 Task: Look for space in Le Havre, France from 8th June, 2023 to 16th June, 2023 for 2 adults in price range Rs.10000 to Rs.15000. Place can be entire place with 1  bedroom having 1 bed and 1 bathroom. Property type can be house, flat, guest house, hotel. Amenities needed are: wifi. Booking option can be shelf check-in. Required host language is English.
Action: Mouse moved to (391, 170)
Screenshot: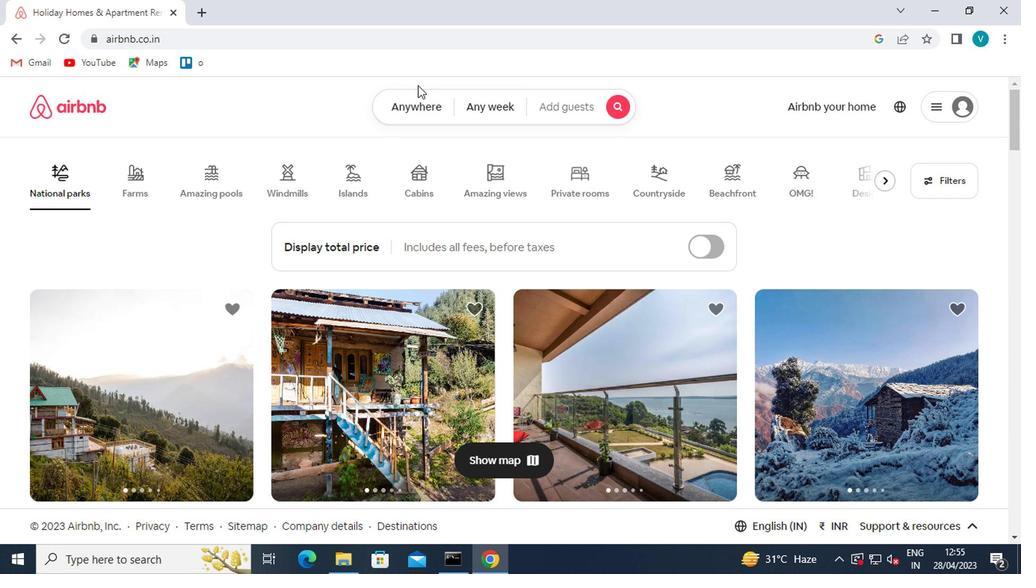 
Action: Mouse pressed left at (391, 170)
Screenshot: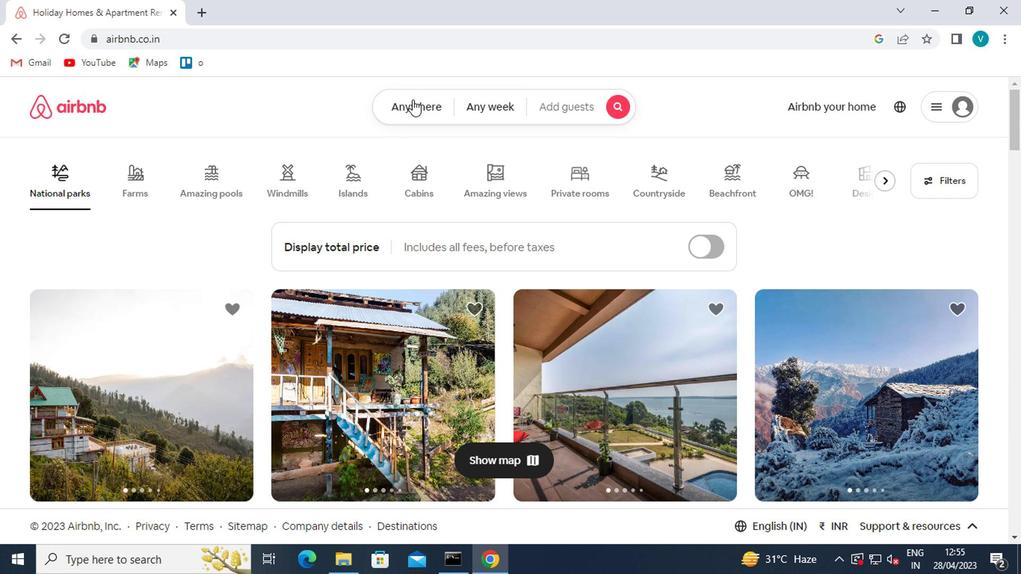 
Action: Mouse moved to (345, 216)
Screenshot: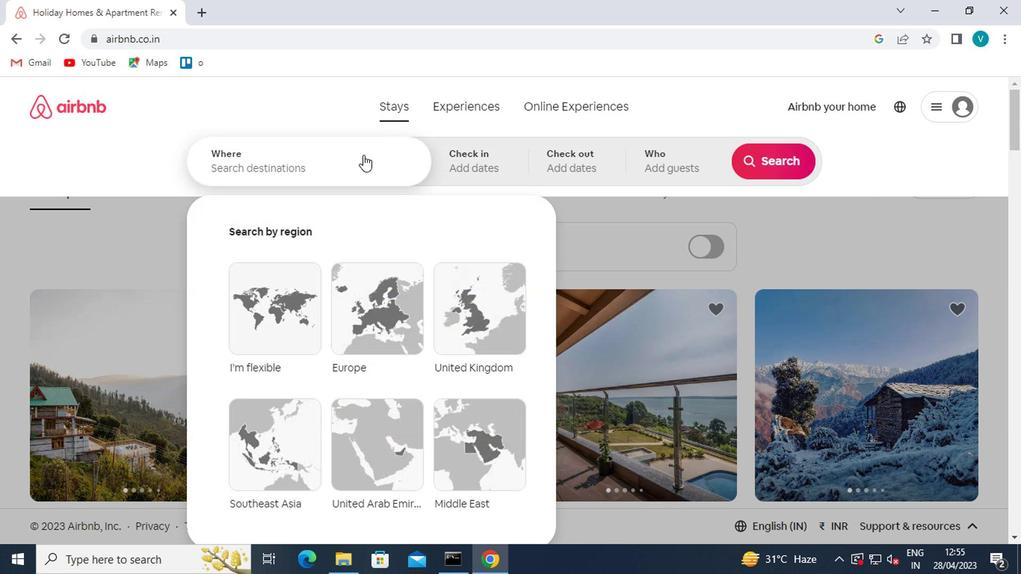 
Action: Mouse pressed left at (345, 216)
Screenshot: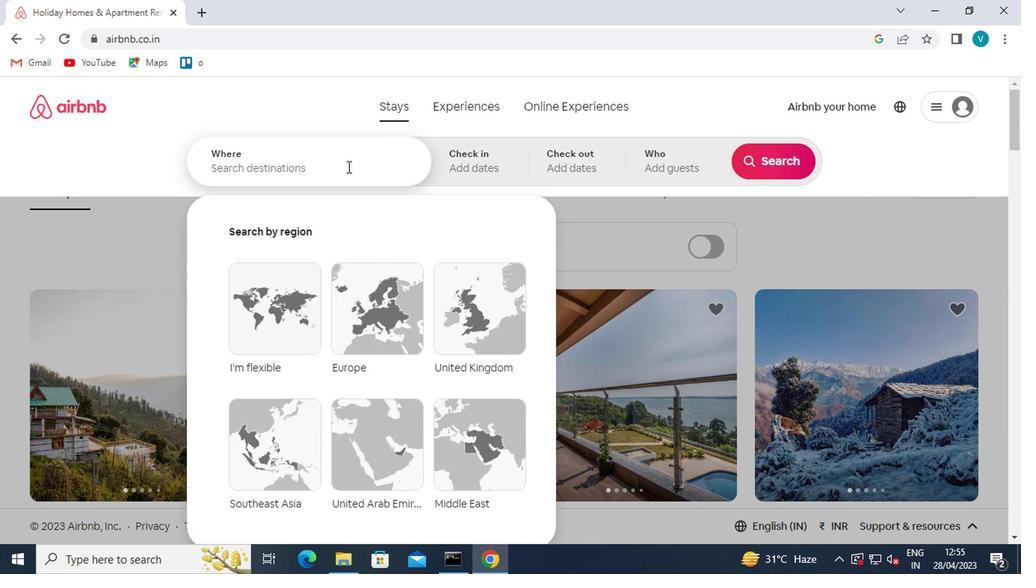 
Action: Key pressed l<Key.caps_lock>e<Key.space>harve<Key.enter>
Screenshot: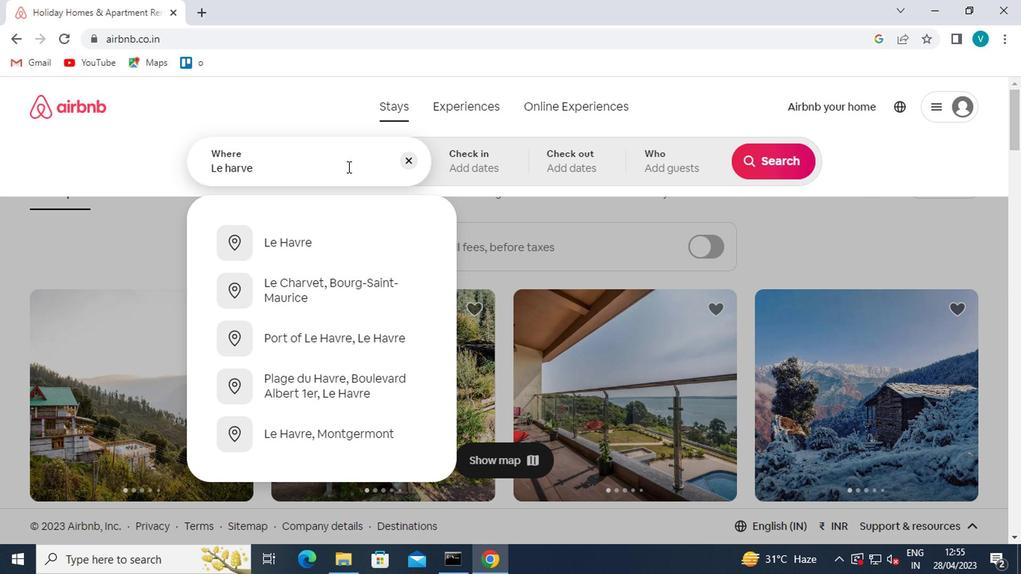 
Action: Mouse moved to (639, 294)
Screenshot: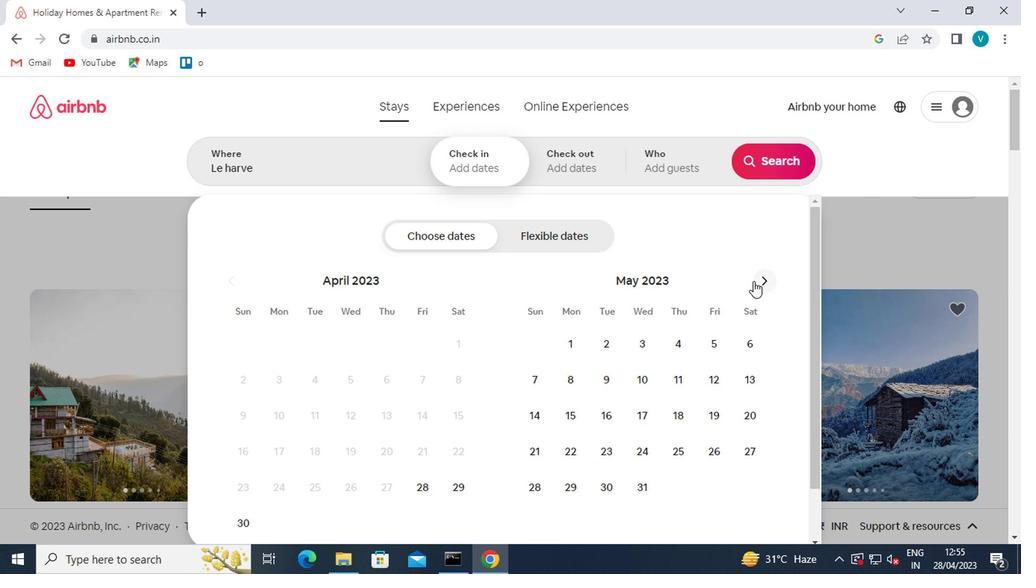 
Action: Mouse pressed left at (639, 294)
Screenshot: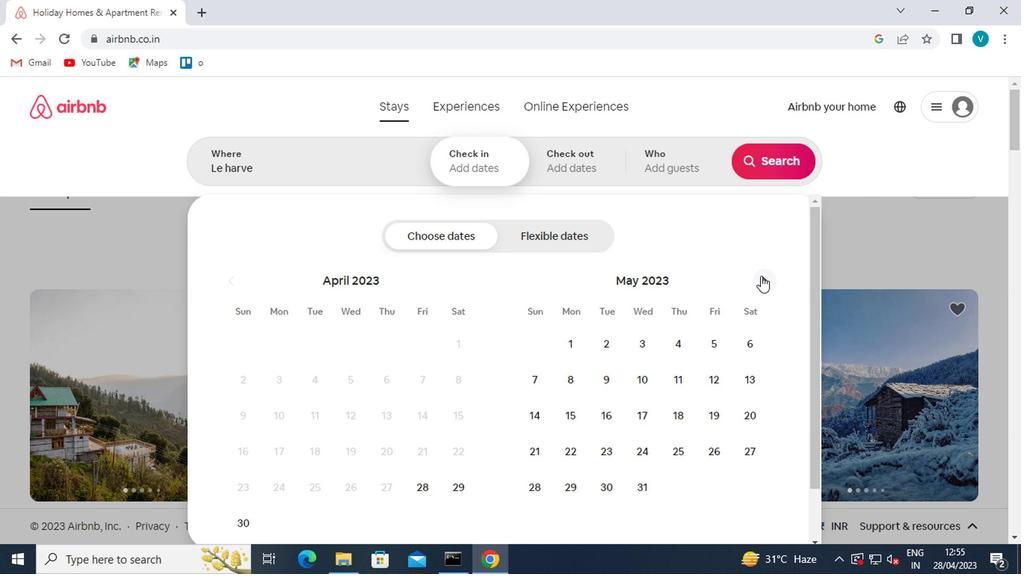 
Action: Mouse moved to (576, 370)
Screenshot: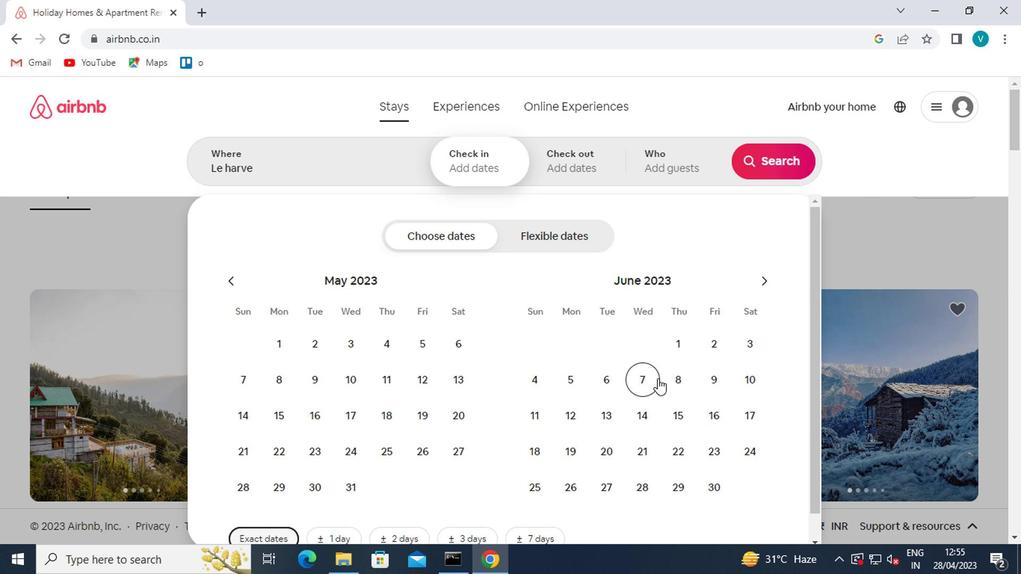 
Action: Mouse pressed left at (576, 370)
Screenshot: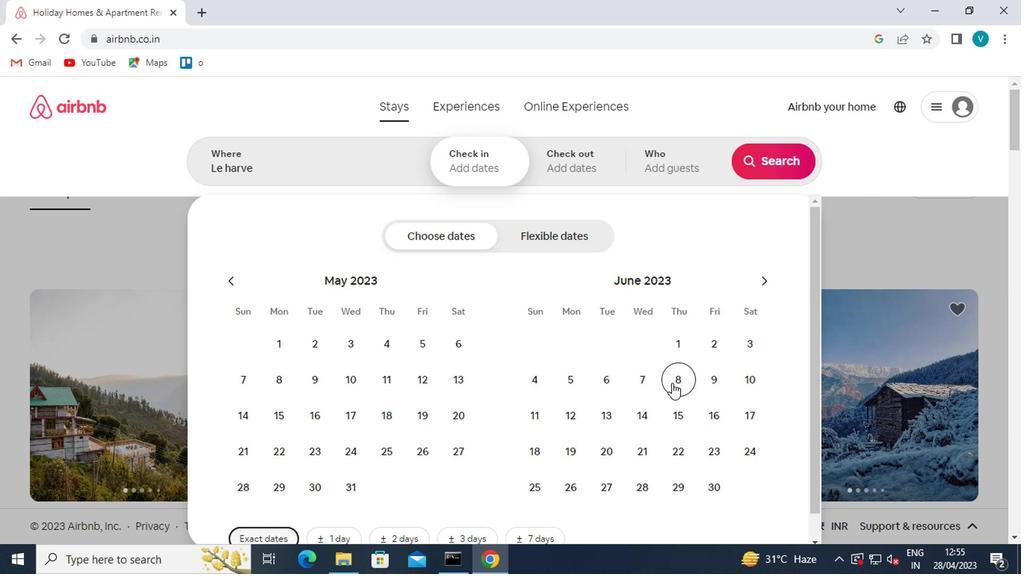 
Action: Mouse moved to (600, 394)
Screenshot: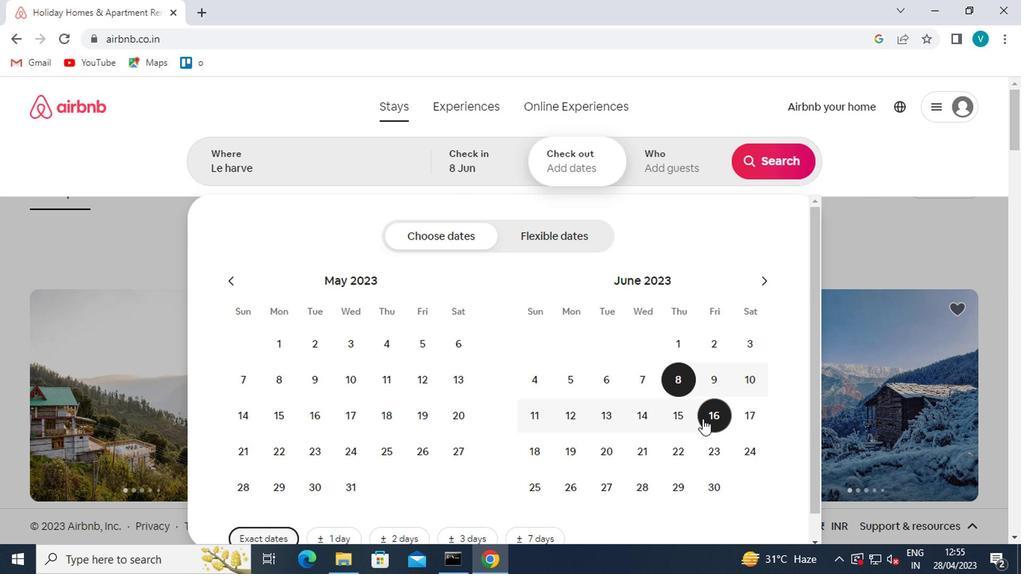 
Action: Mouse pressed left at (600, 394)
Screenshot: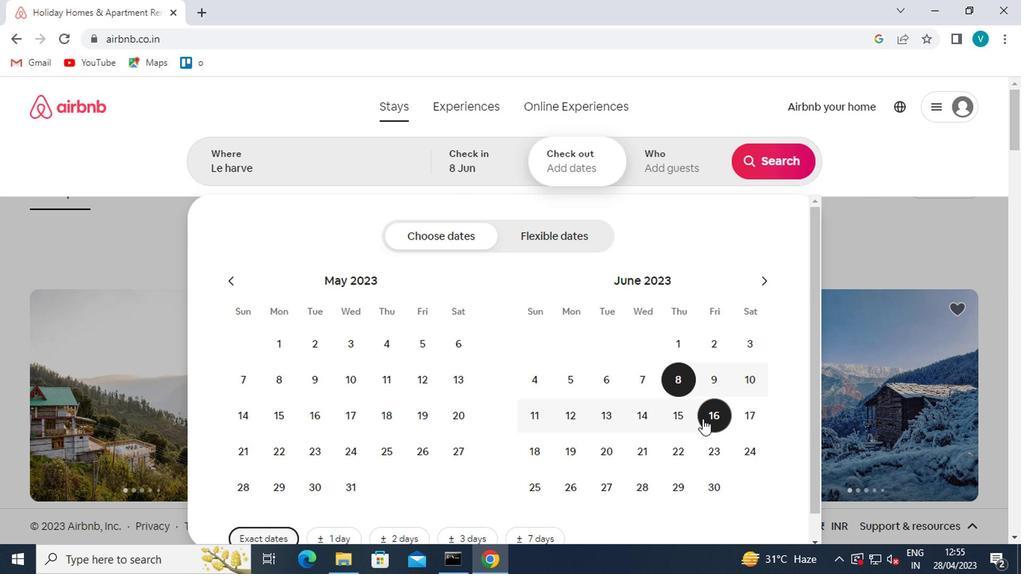 
Action: Mouse moved to (581, 209)
Screenshot: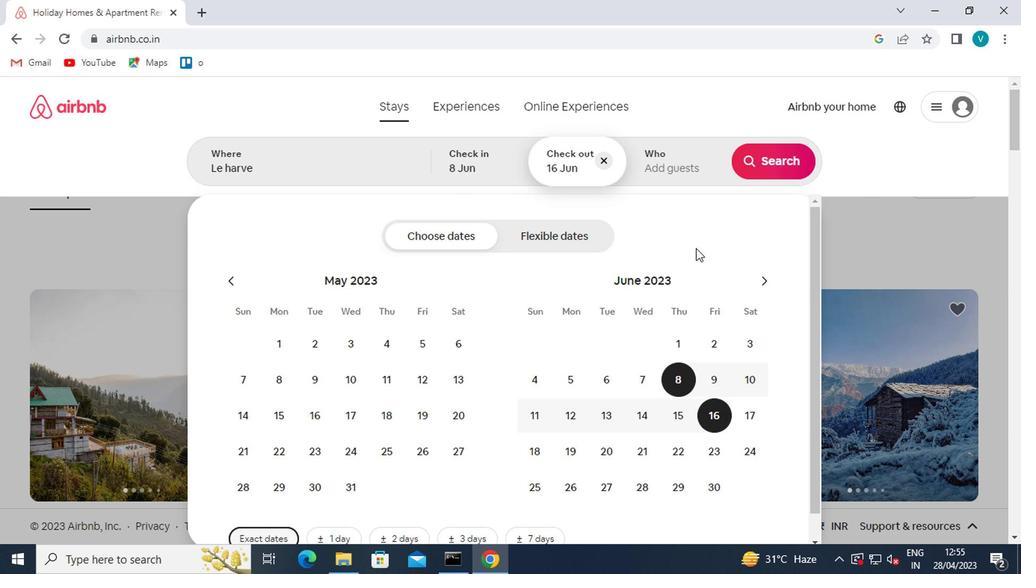 
Action: Mouse pressed left at (581, 209)
Screenshot: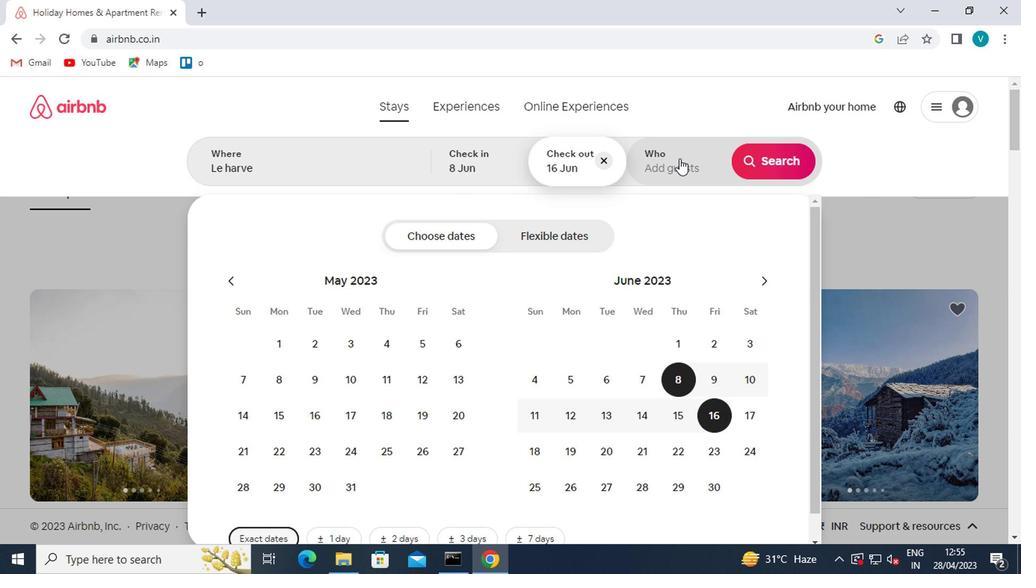 
Action: Mouse moved to (655, 268)
Screenshot: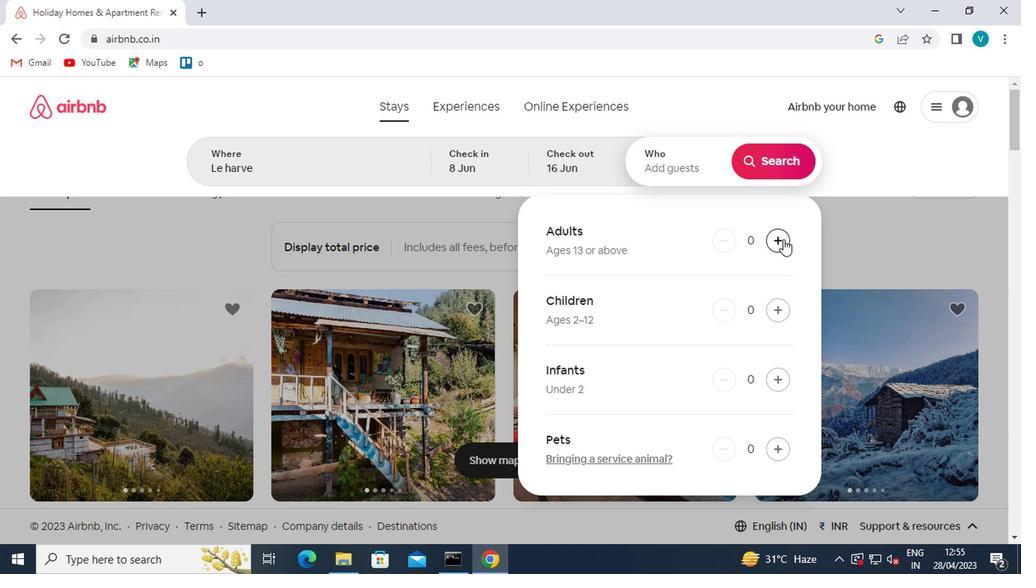 
Action: Mouse pressed left at (655, 268)
Screenshot: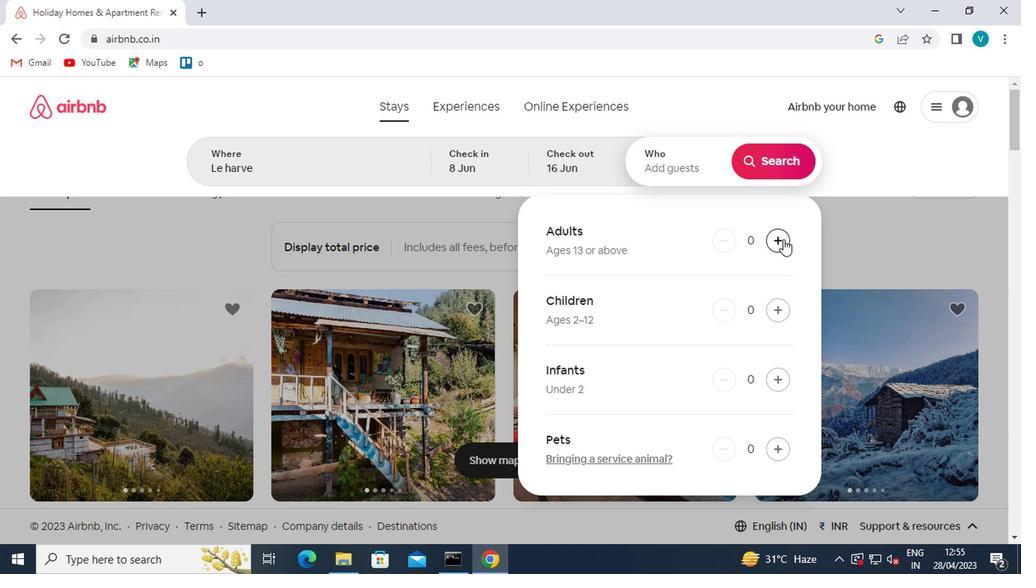 
Action: Mouse pressed left at (655, 268)
Screenshot: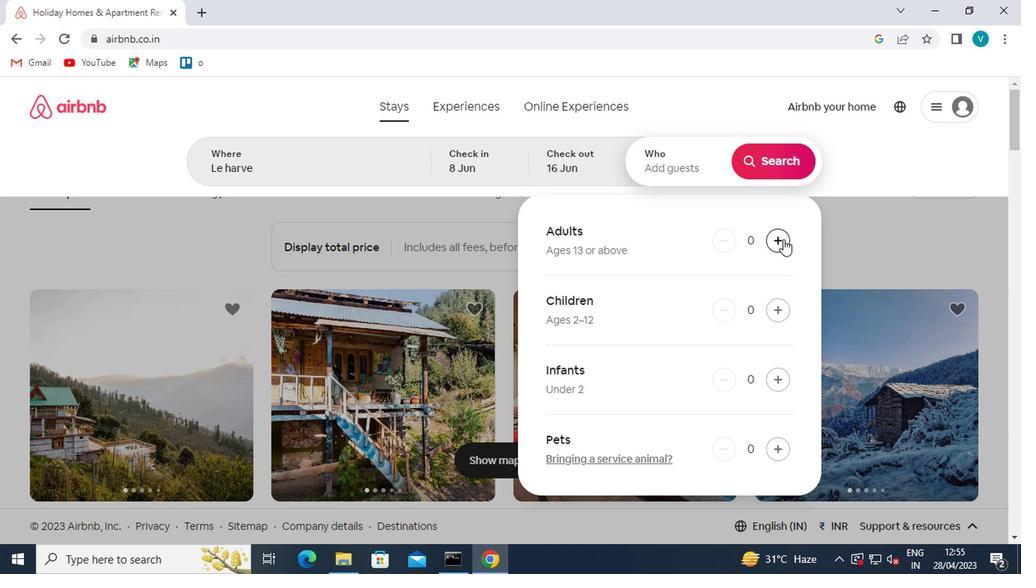 
Action: Mouse moved to (650, 204)
Screenshot: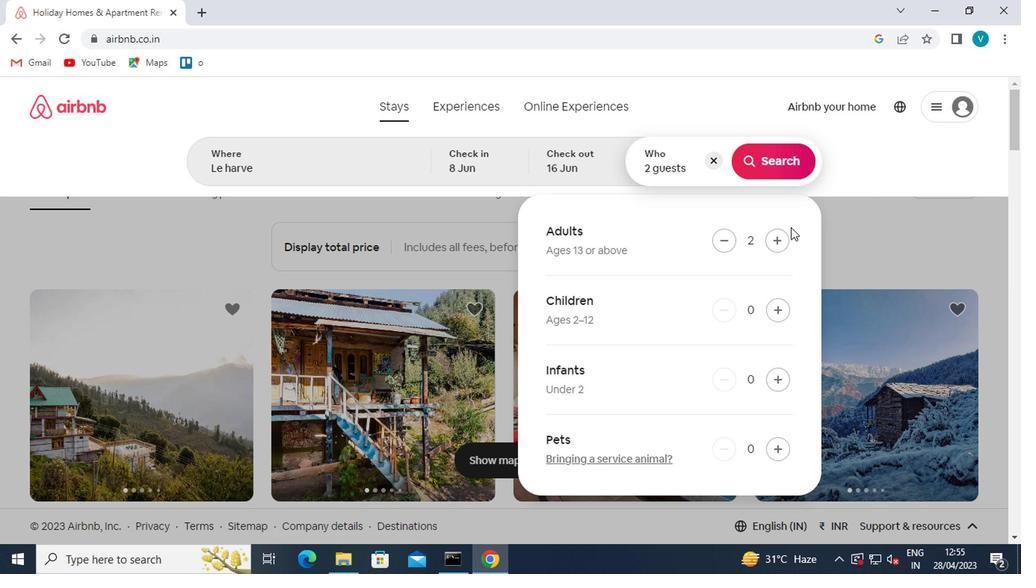 
Action: Mouse pressed left at (650, 204)
Screenshot: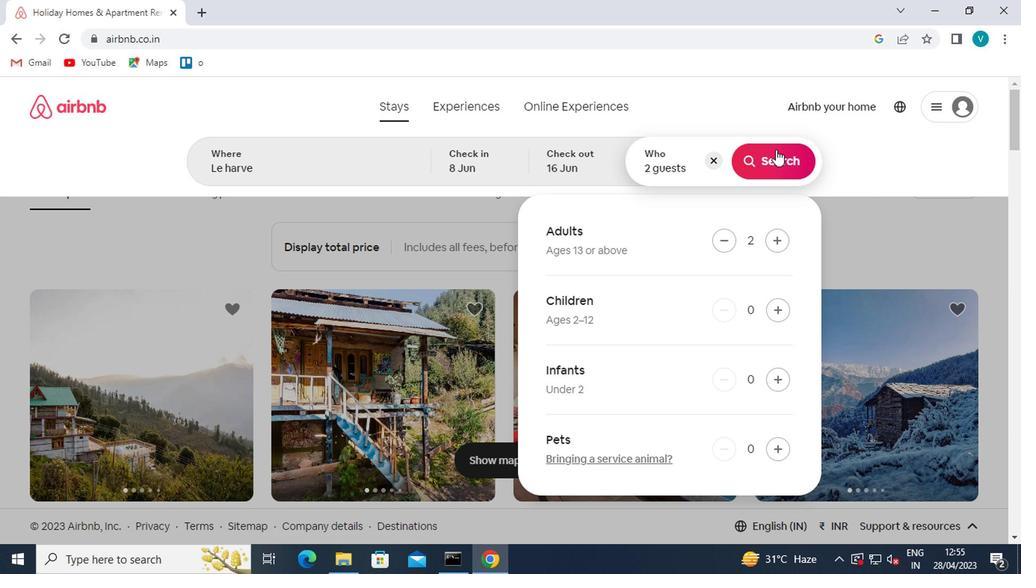 
Action: Mouse moved to (770, 213)
Screenshot: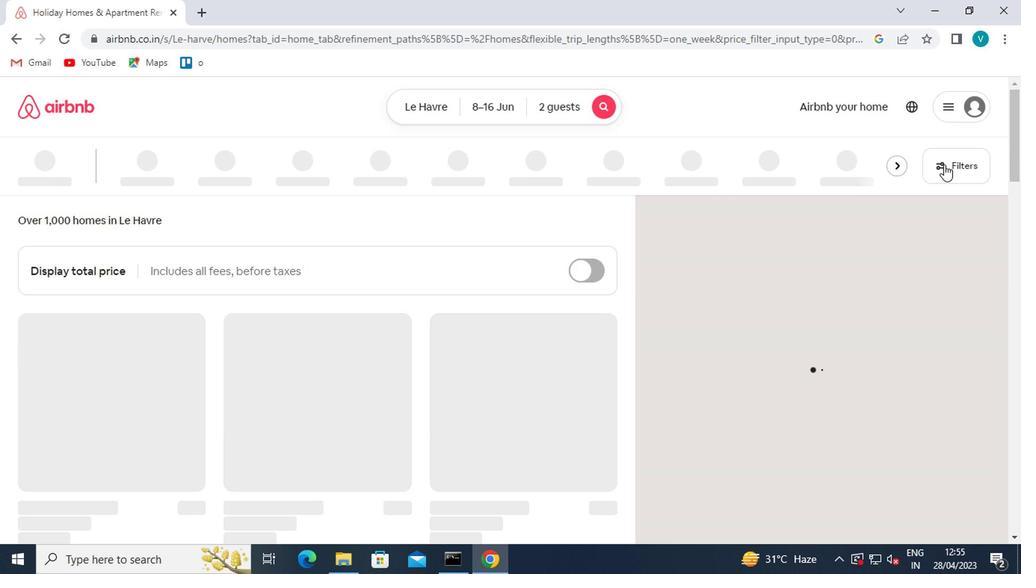 
Action: Mouse pressed left at (770, 213)
Screenshot: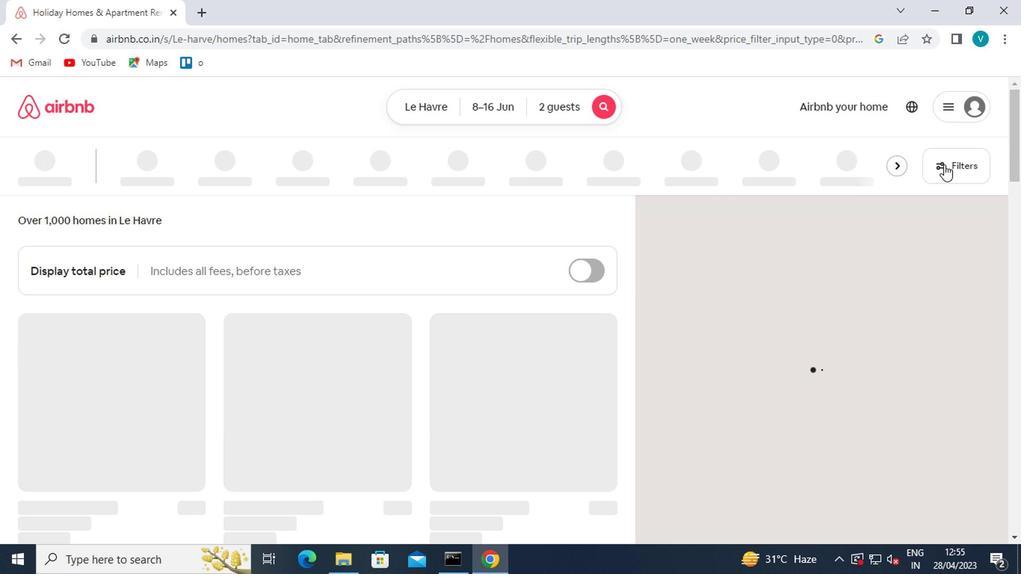 
Action: Mouse moved to (390, 352)
Screenshot: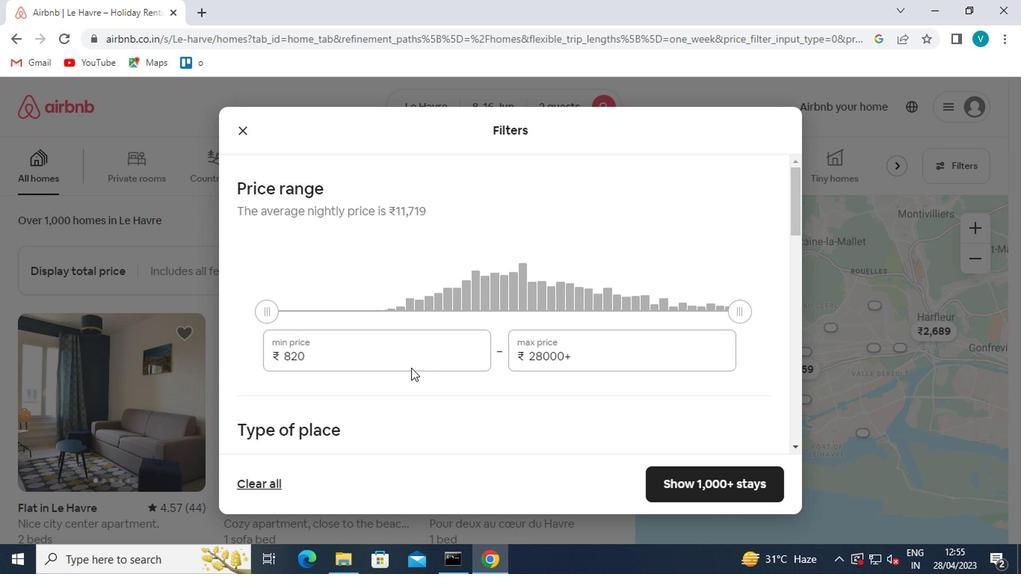 
Action: Mouse pressed left at (390, 352)
Screenshot: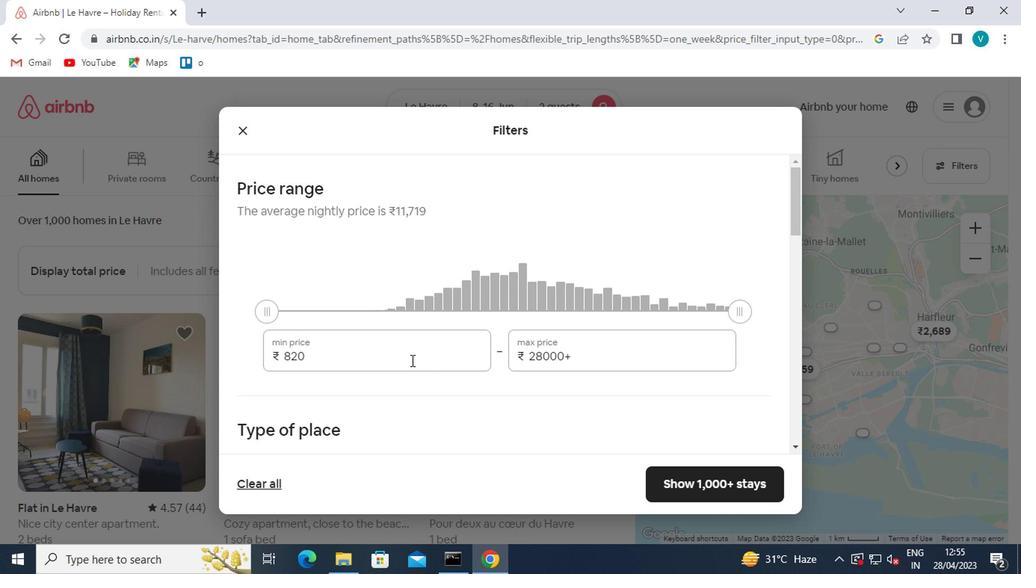 
Action: Key pressed <Key.backspace><Key.backspace><Key.backspace><Key.backspace>10000<Key.tab>15000
Screenshot: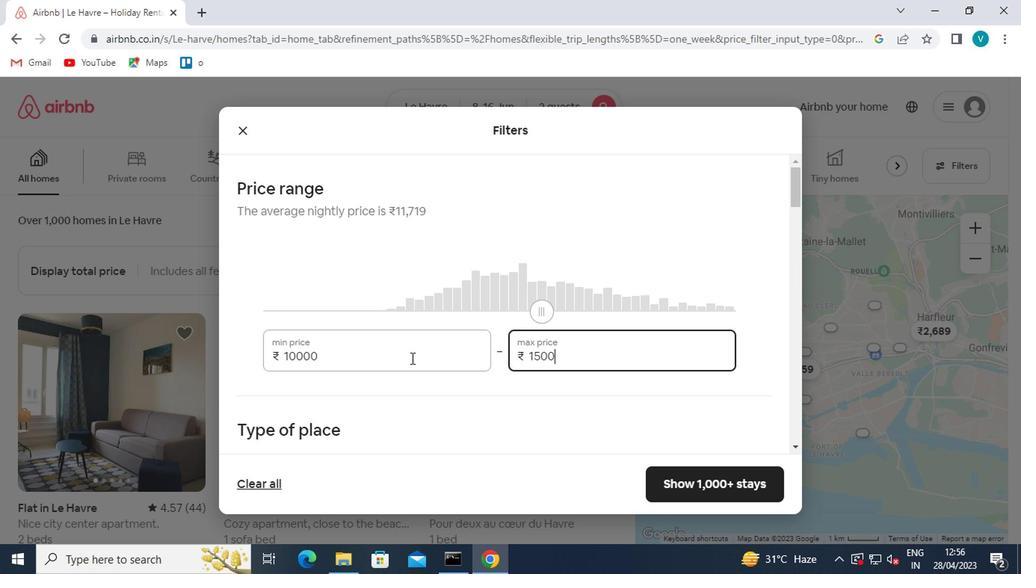 
Action: Mouse scrolled (390, 352) with delta (0, 0)
Screenshot: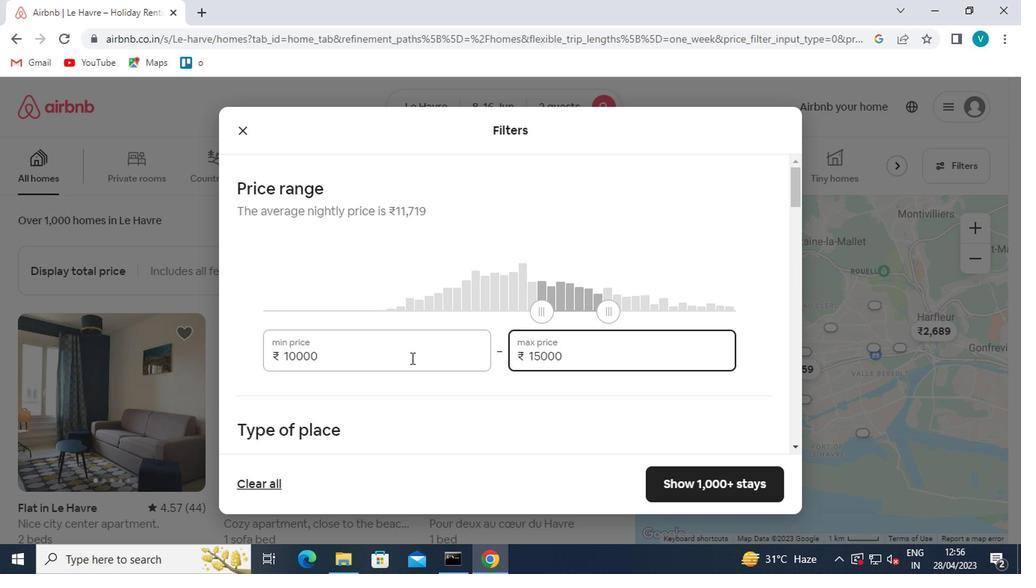 
Action: Mouse scrolled (390, 352) with delta (0, 0)
Screenshot: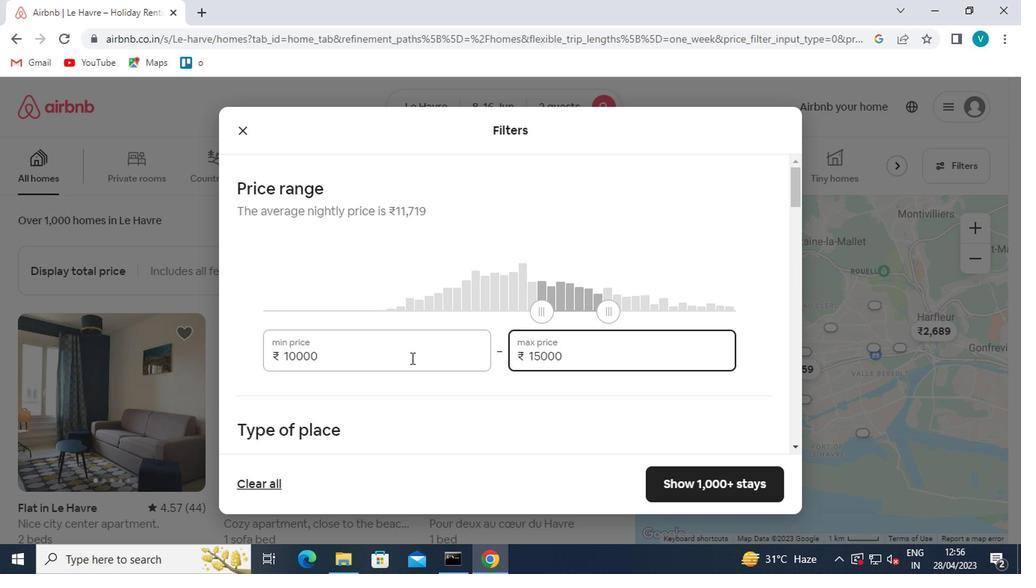 
Action: Mouse moved to (294, 331)
Screenshot: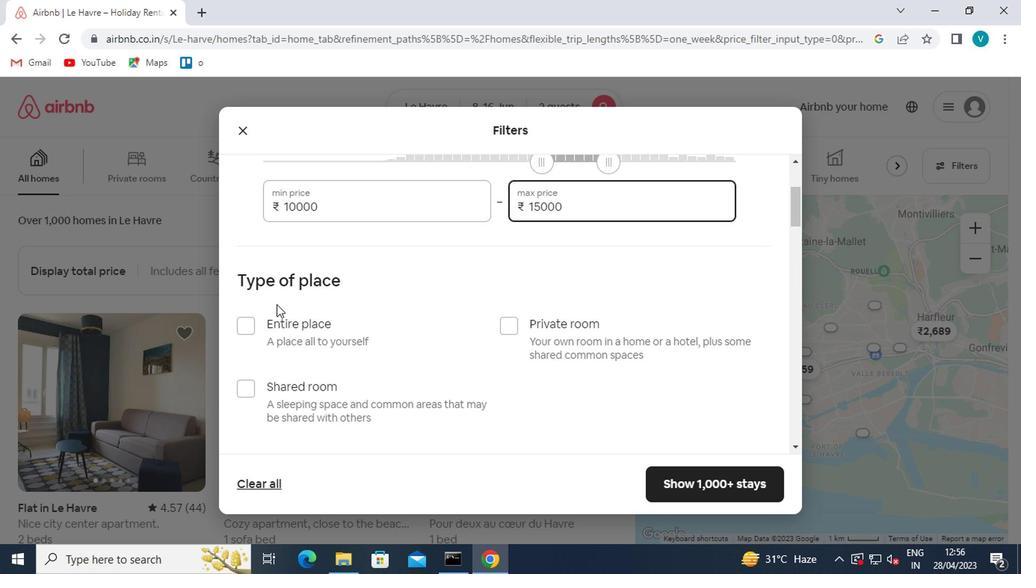 
Action: Mouse pressed left at (294, 331)
Screenshot: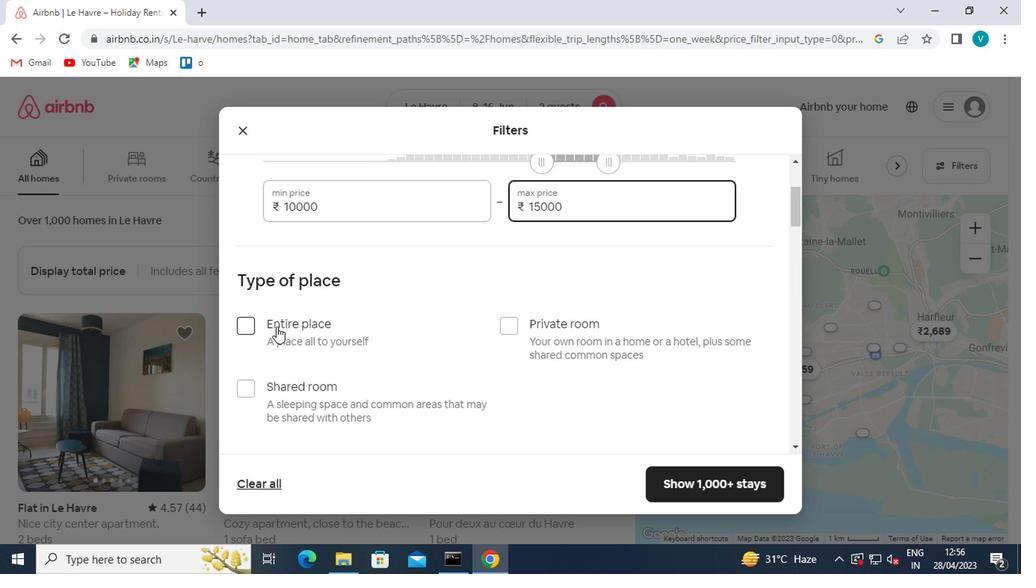
Action: Mouse moved to (323, 335)
Screenshot: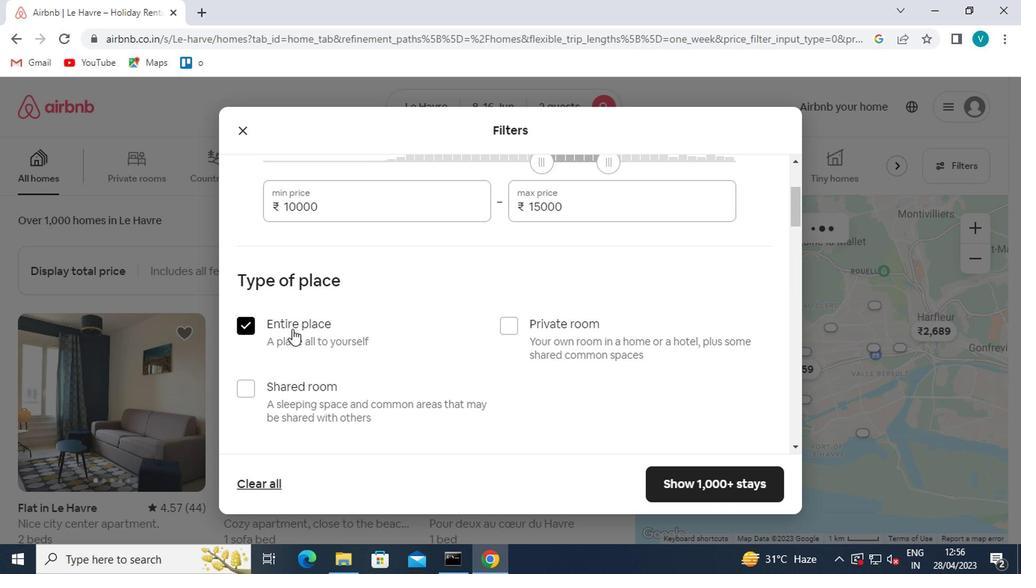 
Action: Mouse scrolled (323, 335) with delta (0, 0)
Screenshot: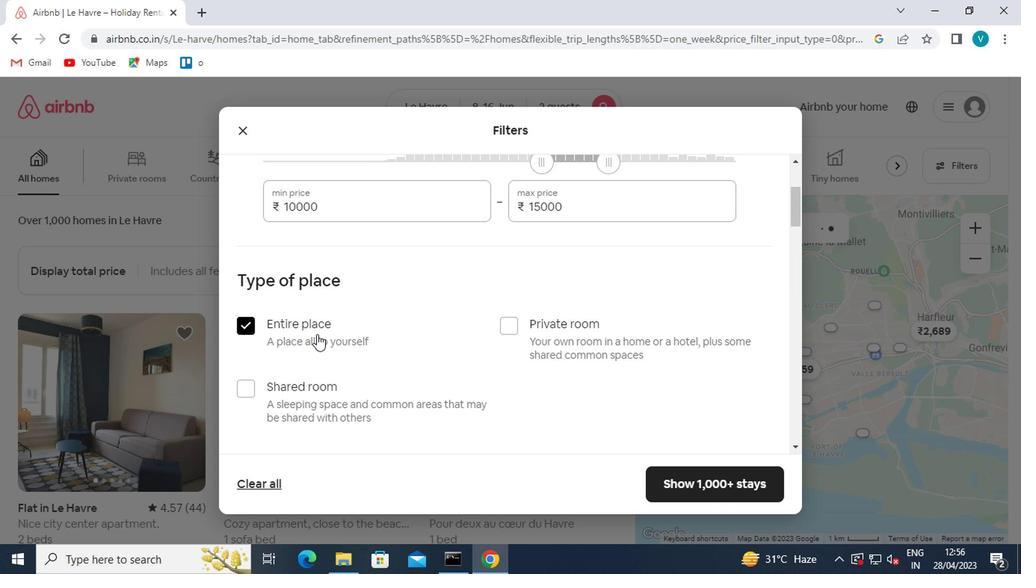 
Action: Mouse scrolled (323, 335) with delta (0, 0)
Screenshot: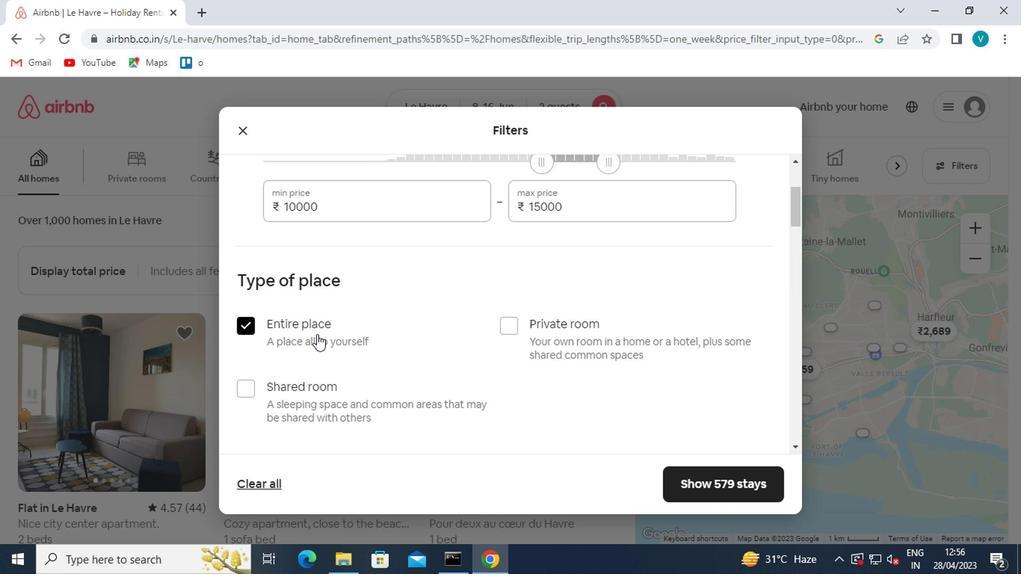 
Action: Mouse scrolled (323, 335) with delta (0, 0)
Screenshot: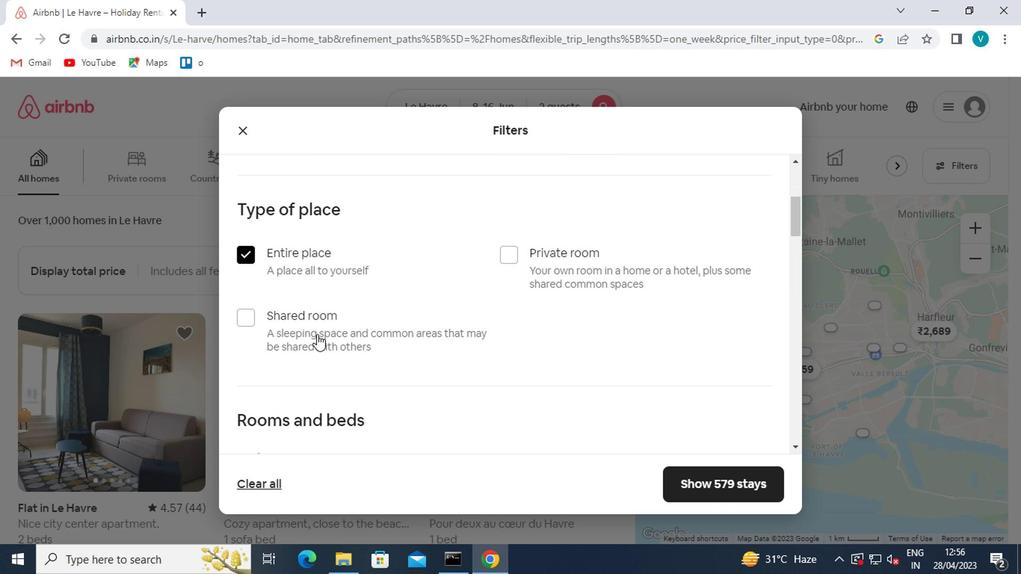 
Action: Mouse moved to (323, 335)
Screenshot: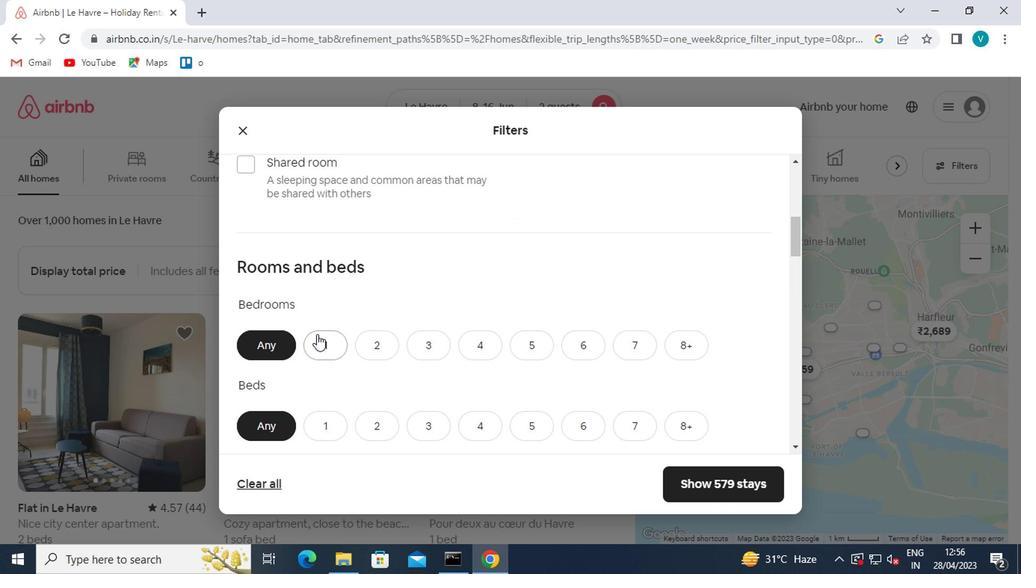 
Action: Mouse pressed left at (323, 335)
Screenshot: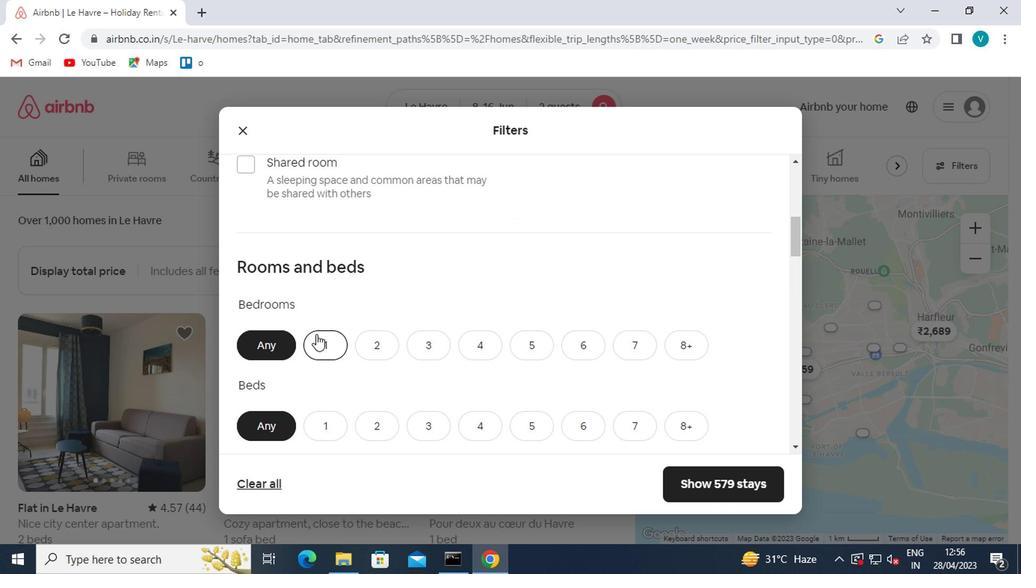 
Action: Mouse scrolled (323, 335) with delta (0, 0)
Screenshot: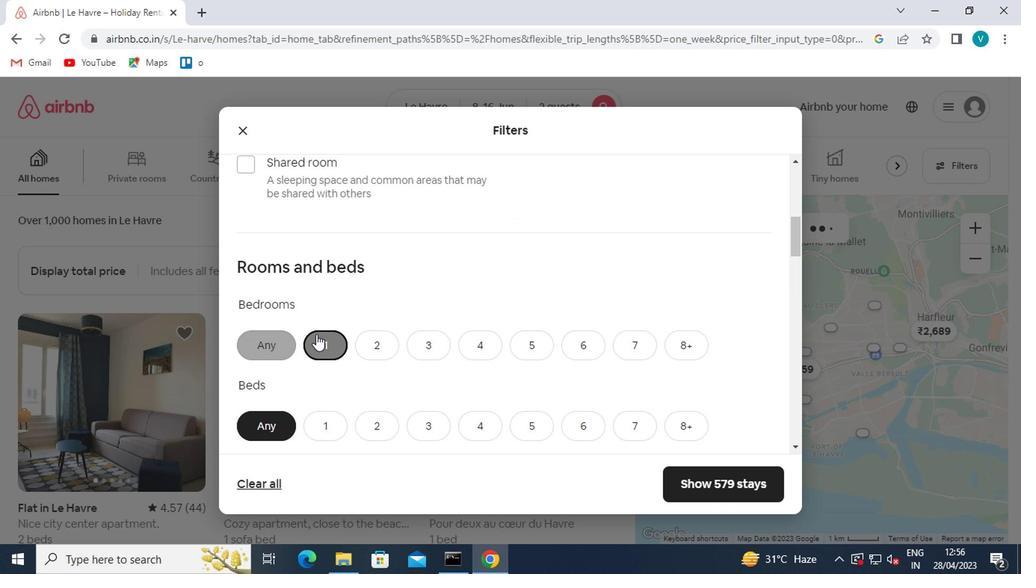 
Action: Mouse moved to (327, 342)
Screenshot: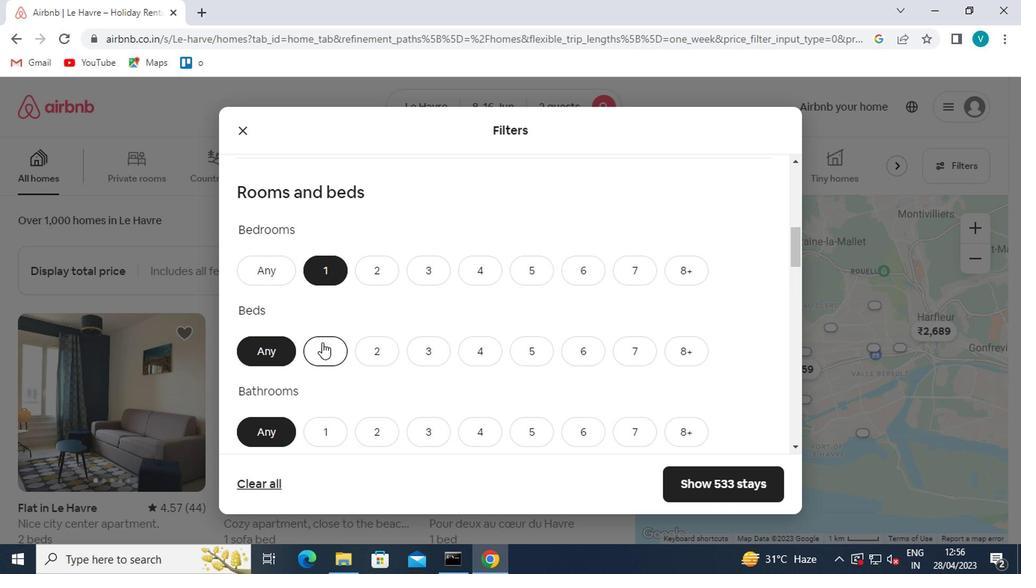 
Action: Mouse pressed left at (327, 342)
Screenshot: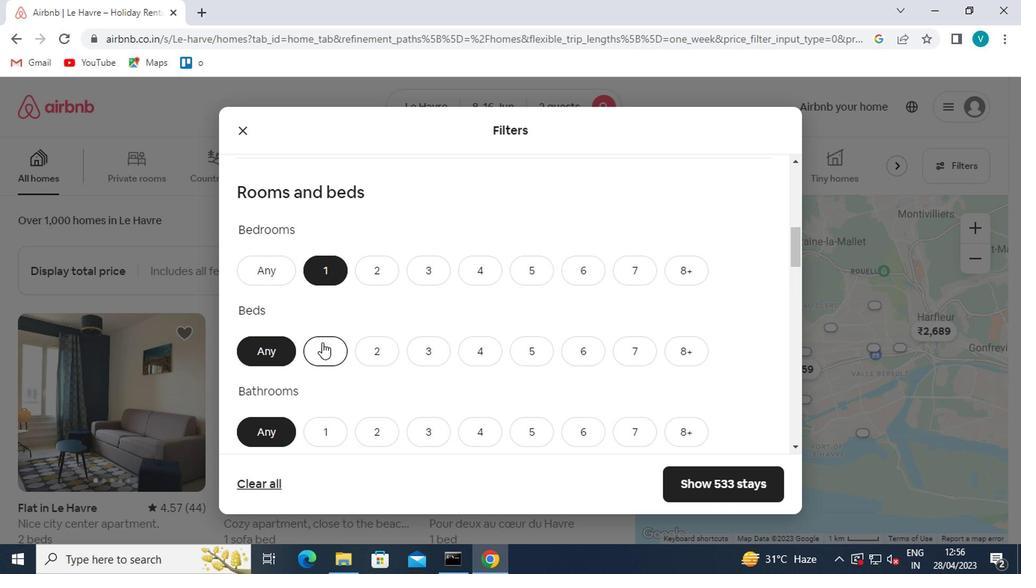 
Action: Mouse scrolled (327, 341) with delta (0, 0)
Screenshot: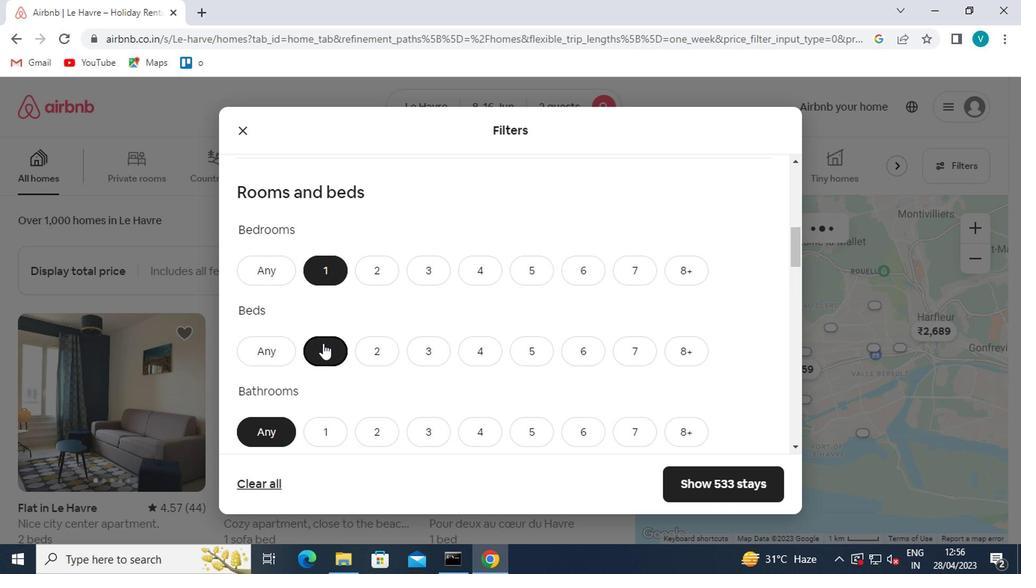 
Action: Mouse moved to (328, 344)
Screenshot: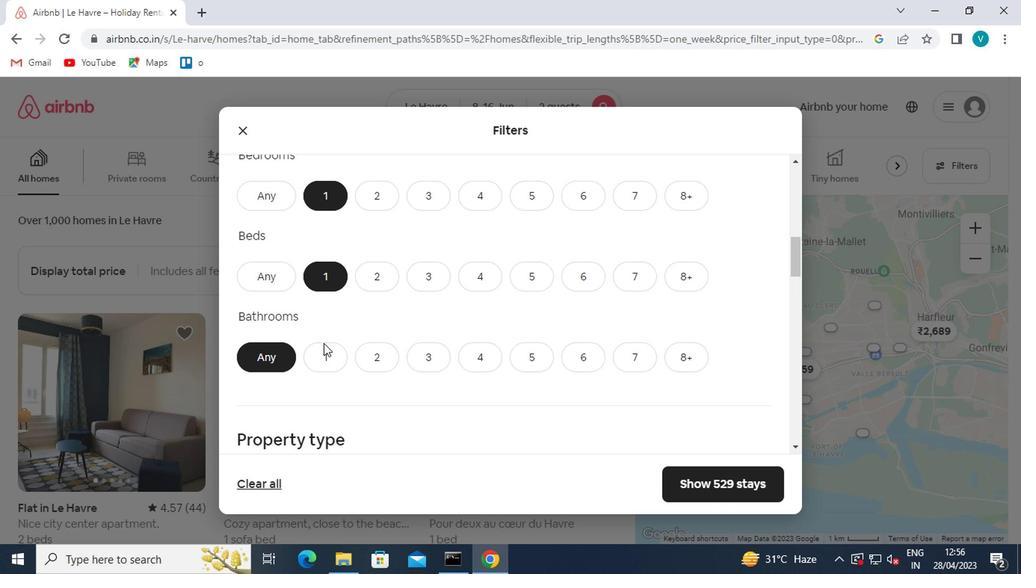 
Action: Mouse pressed left at (328, 344)
Screenshot: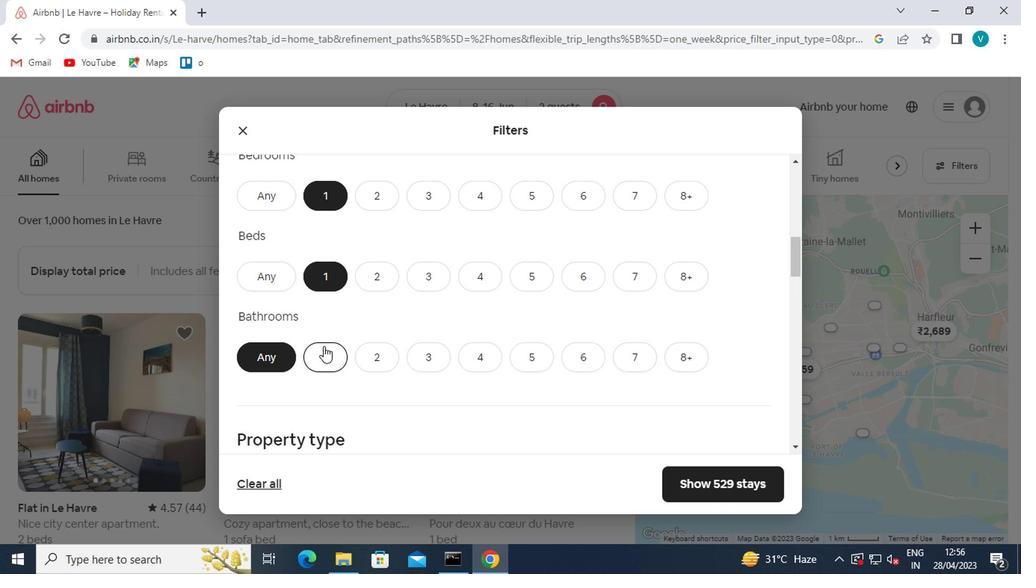 
Action: Mouse scrolled (328, 343) with delta (0, 0)
Screenshot: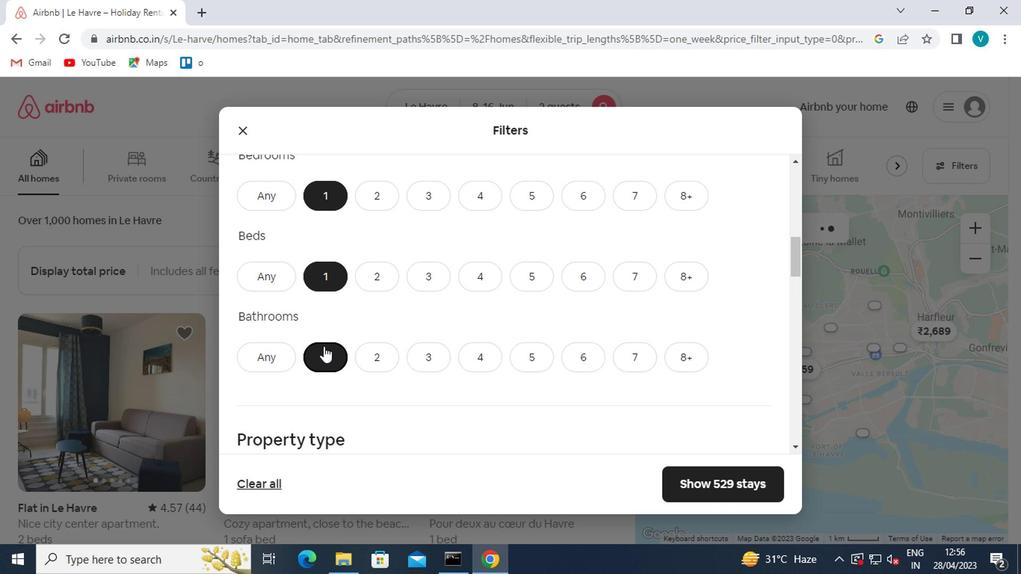 
Action: Mouse moved to (310, 376)
Screenshot: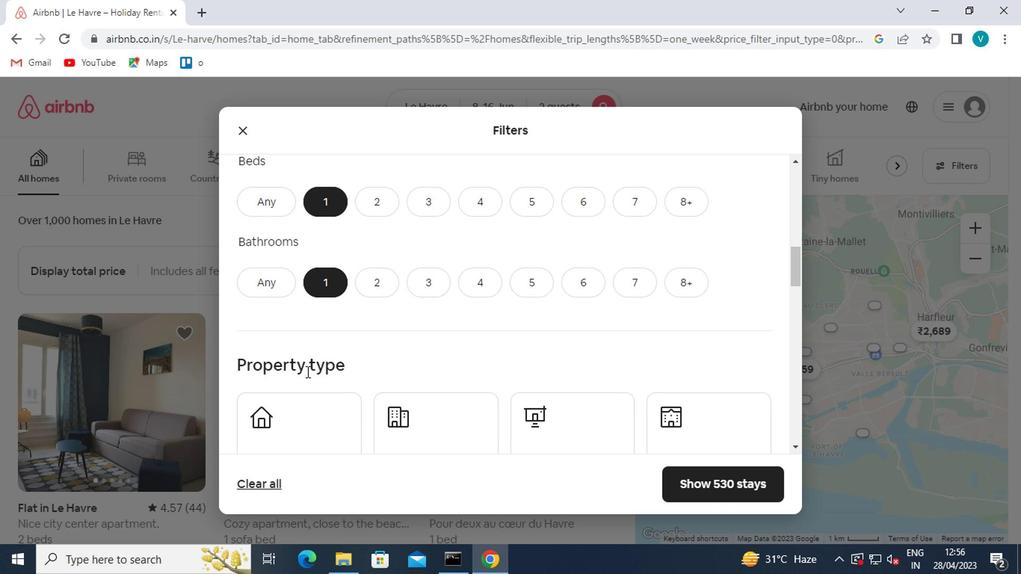 
Action: Mouse scrolled (310, 375) with delta (0, 0)
Screenshot: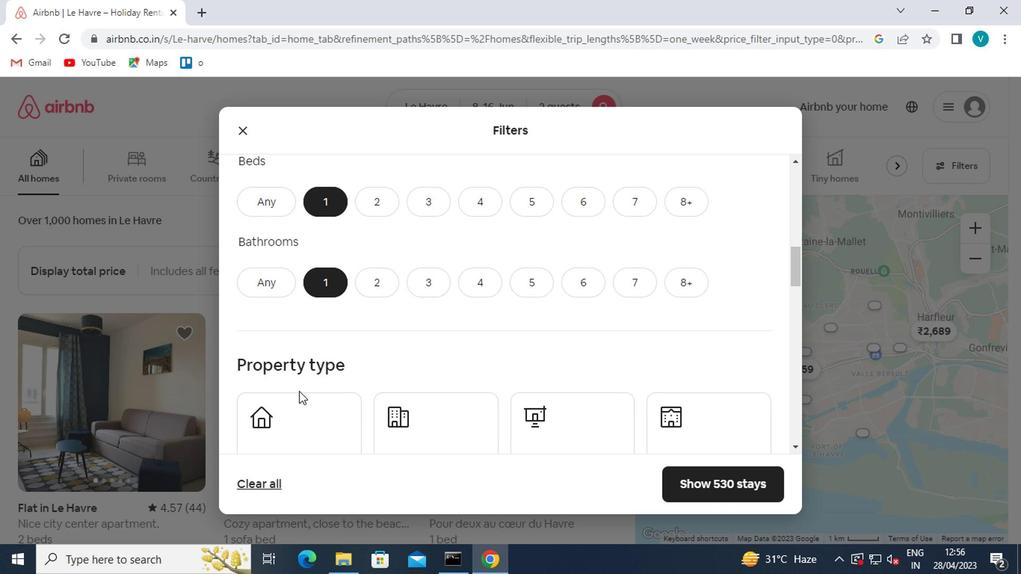 
Action: Mouse moved to (309, 354)
Screenshot: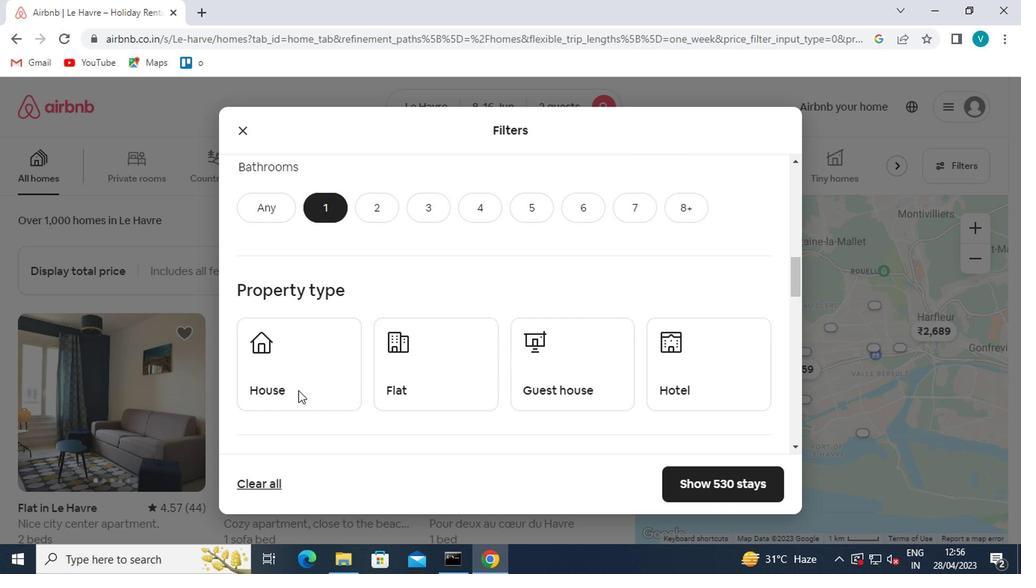 
Action: Mouse pressed left at (309, 354)
Screenshot: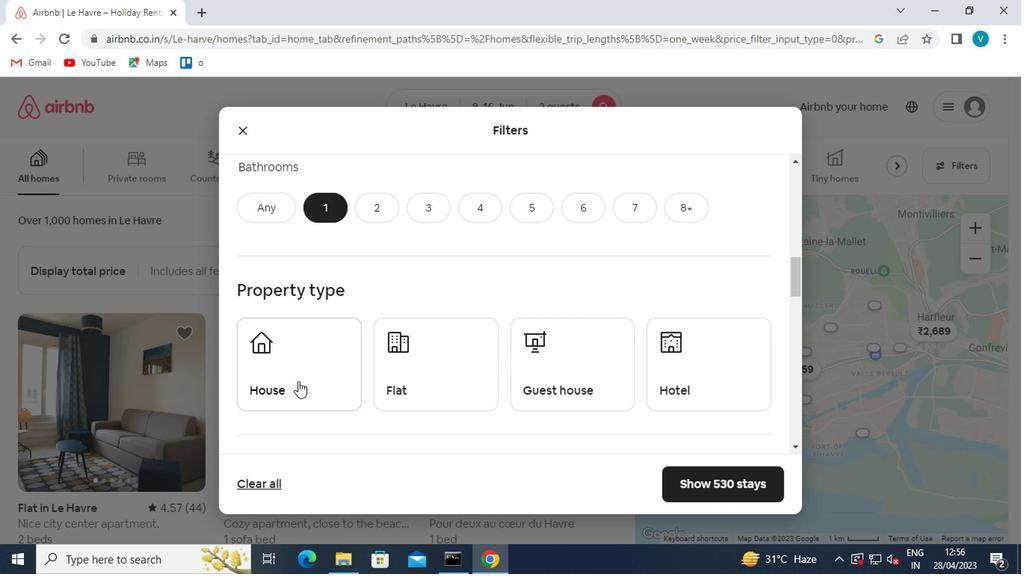 
Action: Mouse moved to (395, 350)
Screenshot: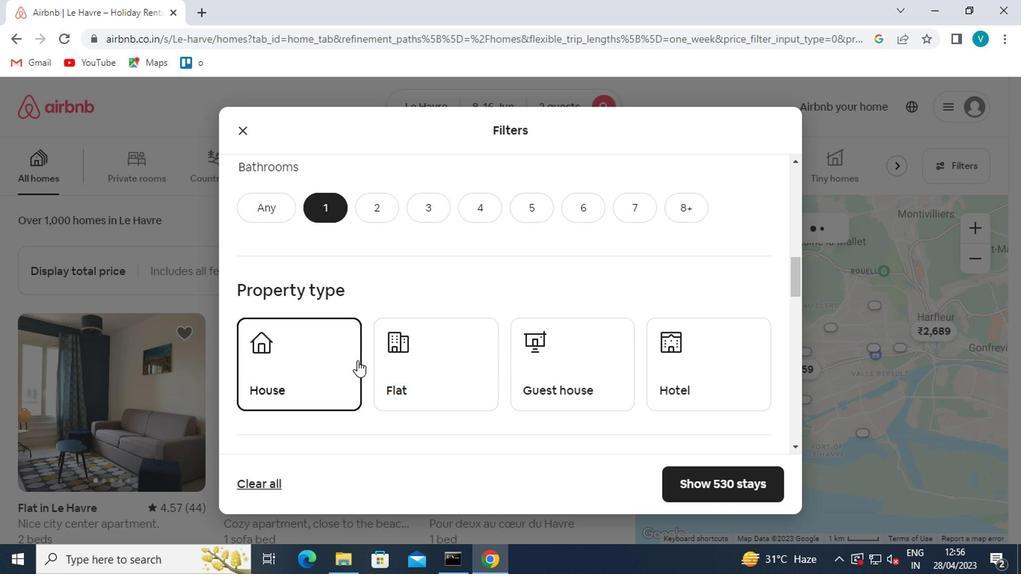 
Action: Mouse pressed left at (395, 350)
Screenshot: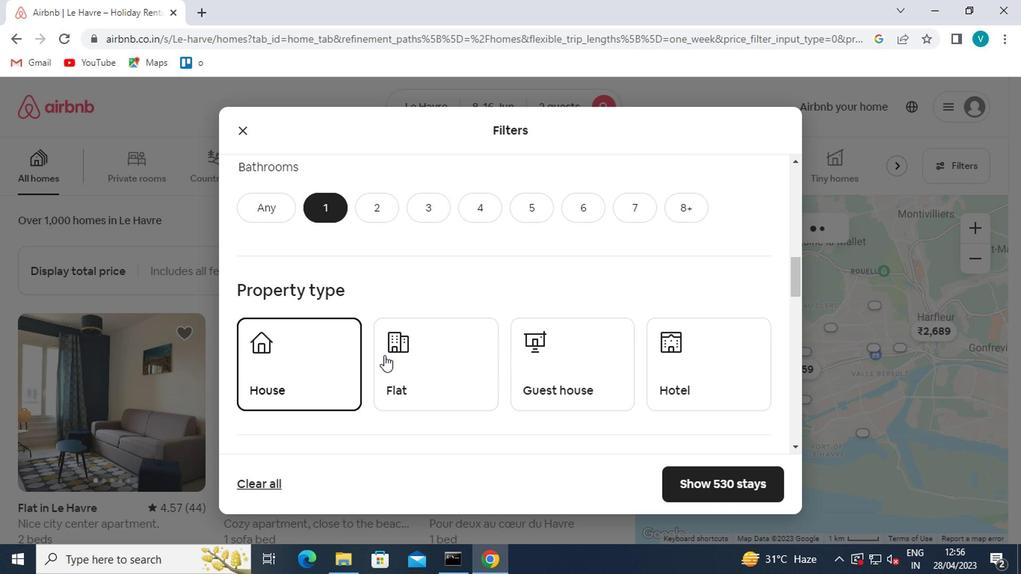 
Action: Mouse moved to (535, 363)
Screenshot: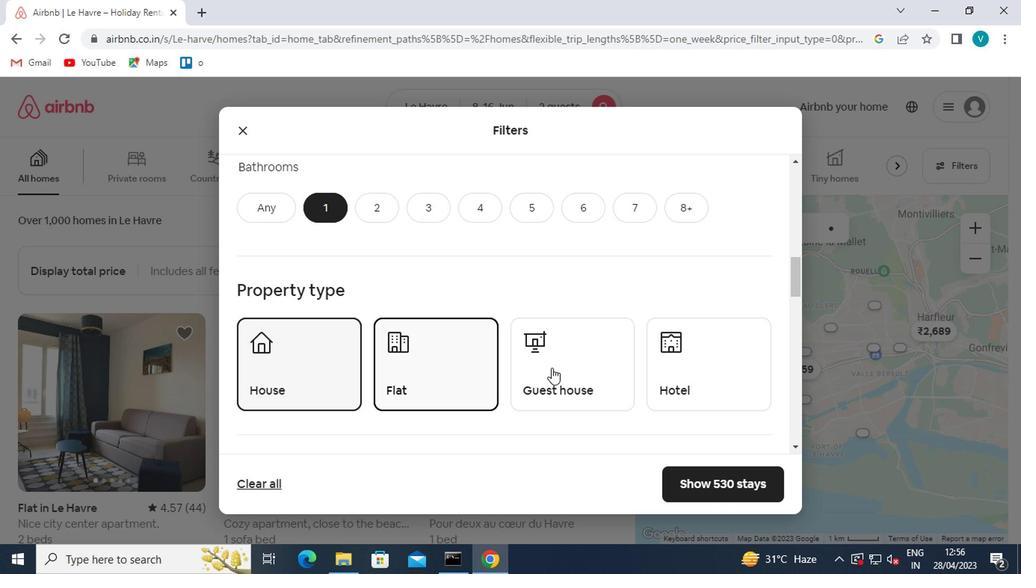 
Action: Mouse pressed left at (535, 363)
Screenshot: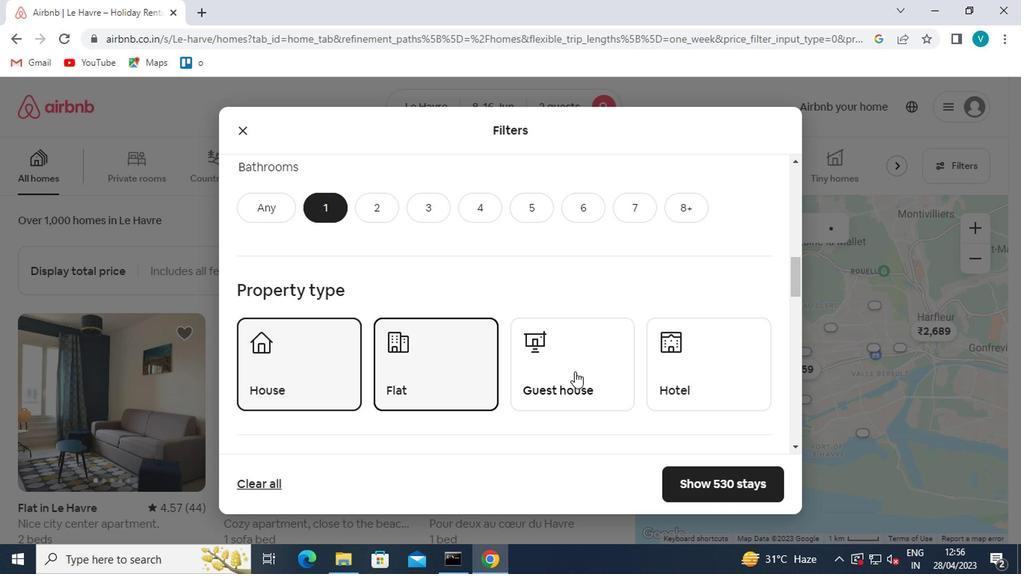 
Action: Mouse moved to (597, 360)
Screenshot: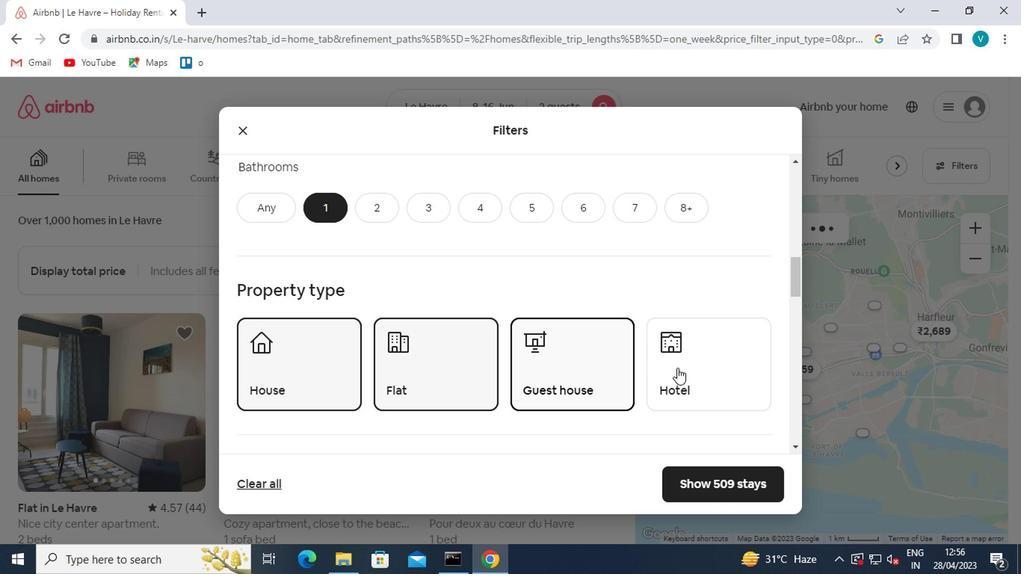 
Action: Mouse pressed left at (597, 360)
Screenshot: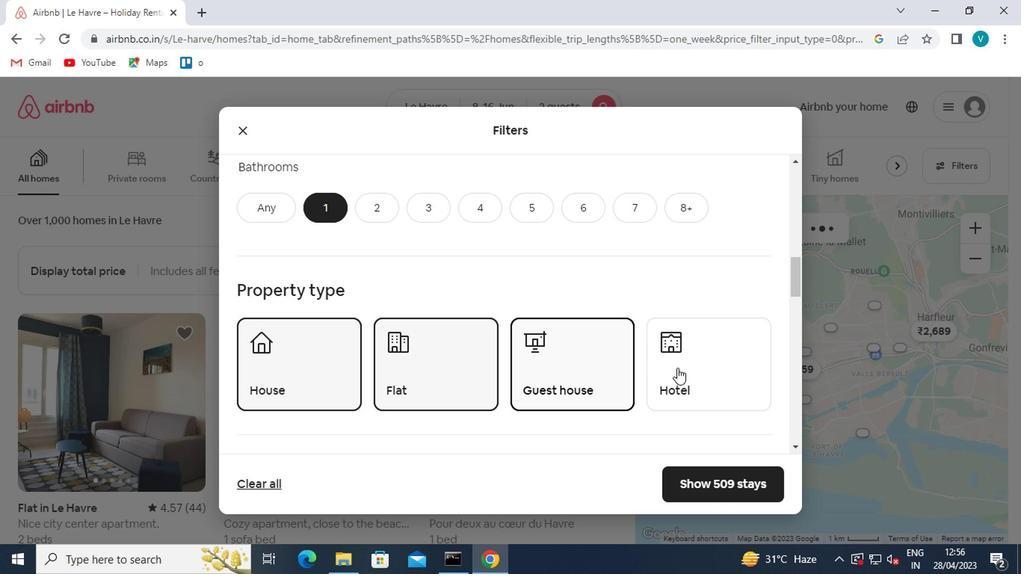 
Action: Mouse moved to (553, 374)
Screenshot: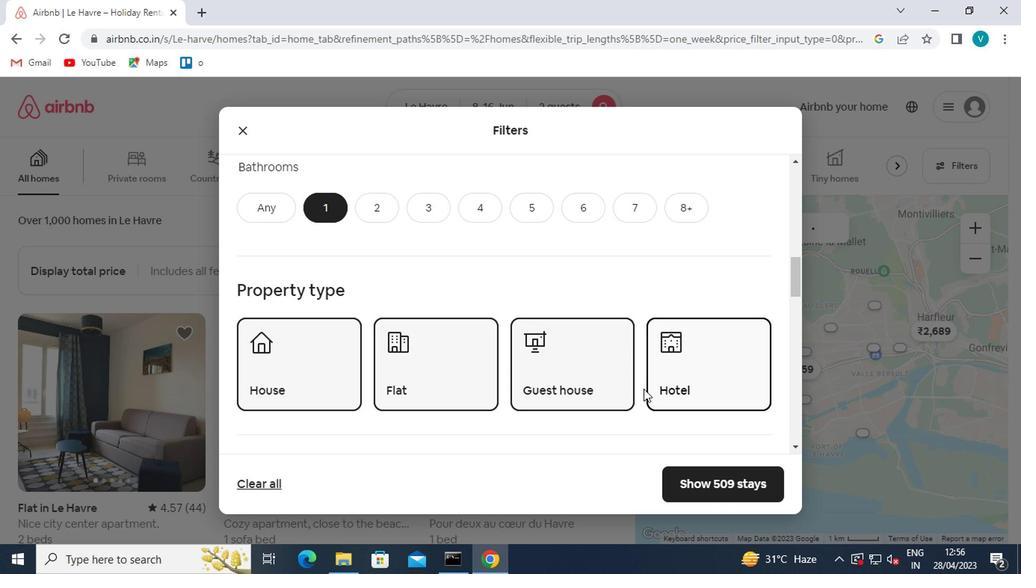 
Action: Mouse scrolled (553, 374) with delta (0, 0)
Screenshot: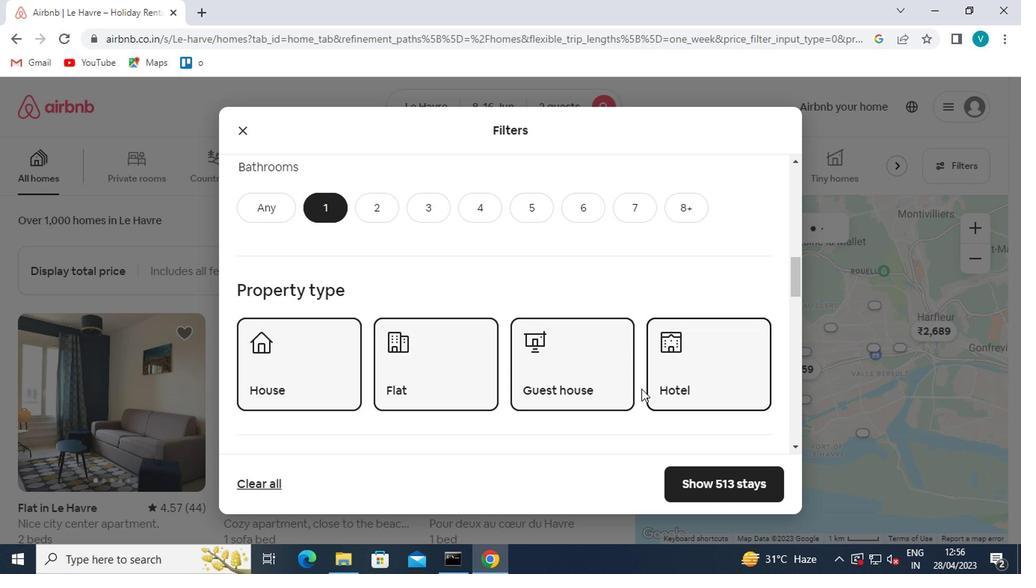 
Action: Mouse scrolled (553, 374) with delta (0, 0)
Screenshot: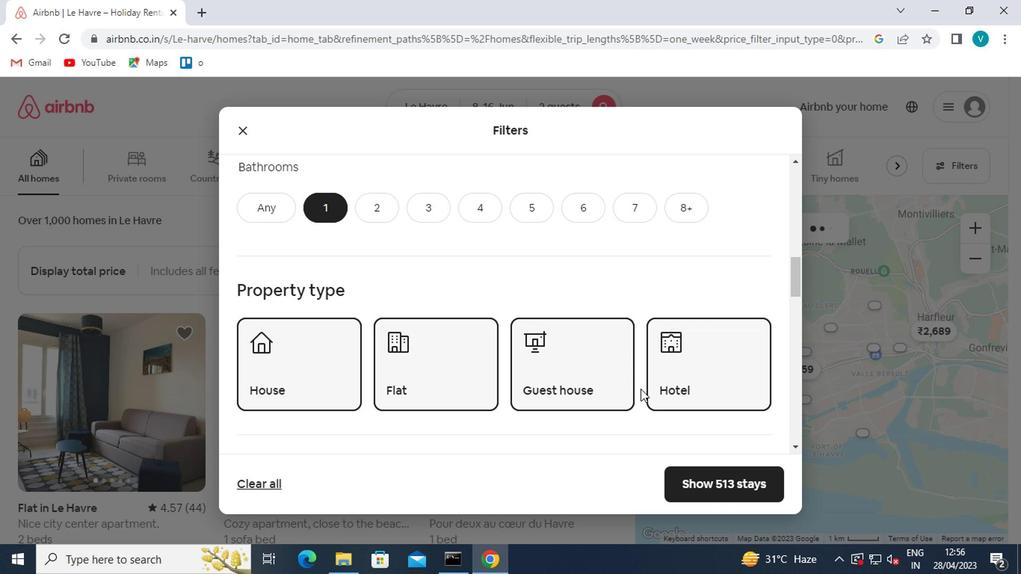 
Action: Mouse scrolled (553, 374) with delta (0, 0)
Screenshot: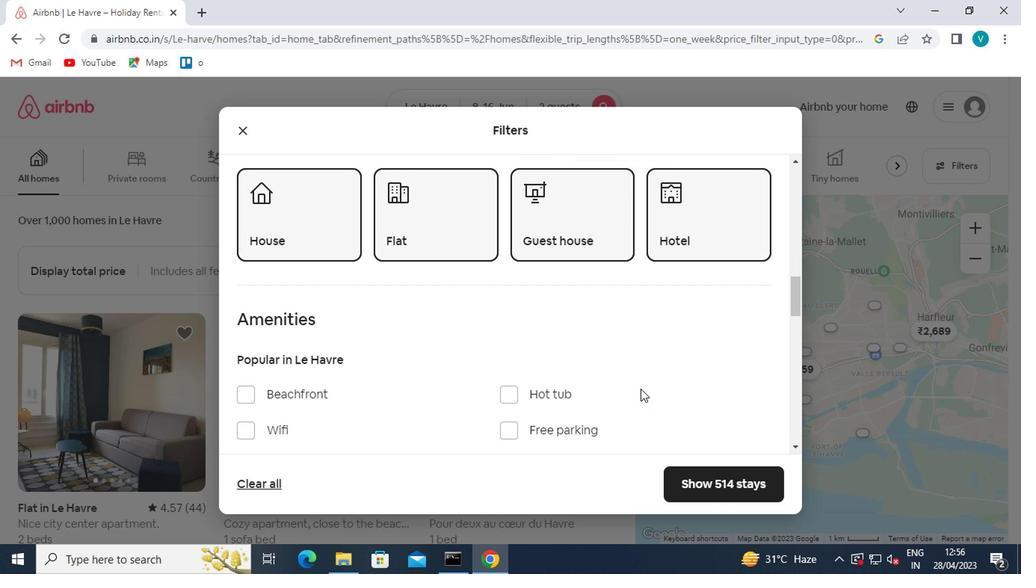 
Action: Mouse scrolled (553, 374) with delta (0, 0)
Screenshot: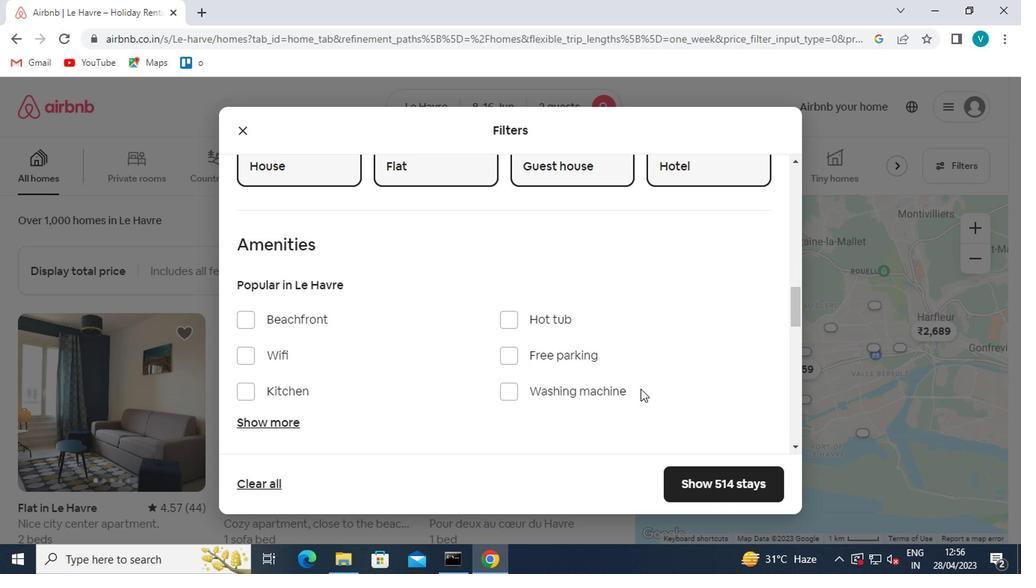 
Action: Mouse scrolled (553, 374) with delta (0, 0)
Screenshot: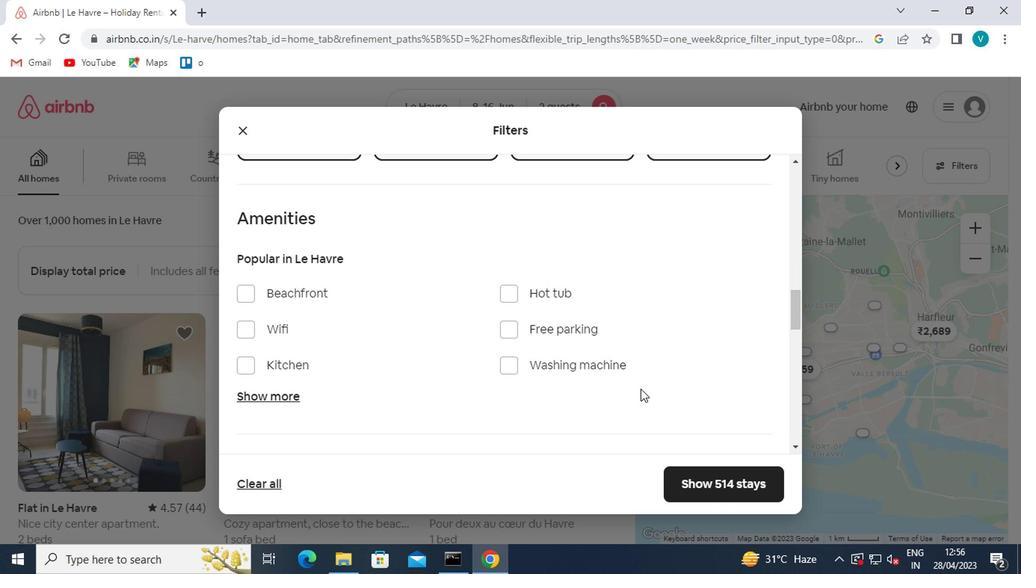 
Action: Mouse moved to (285, 241)
Screenshot: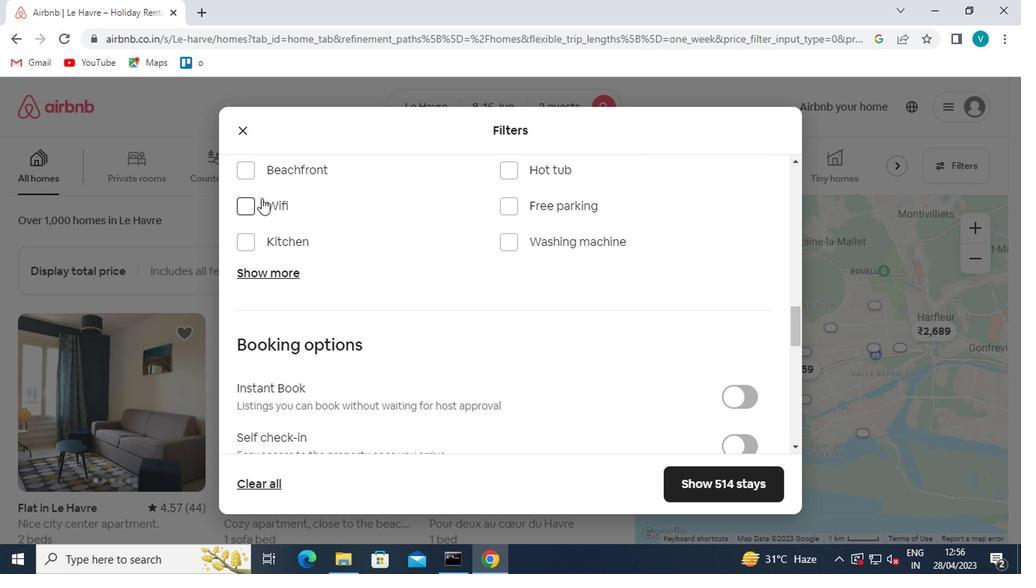 
Action: Mouse pressed left at (285, 241)
Screenshot: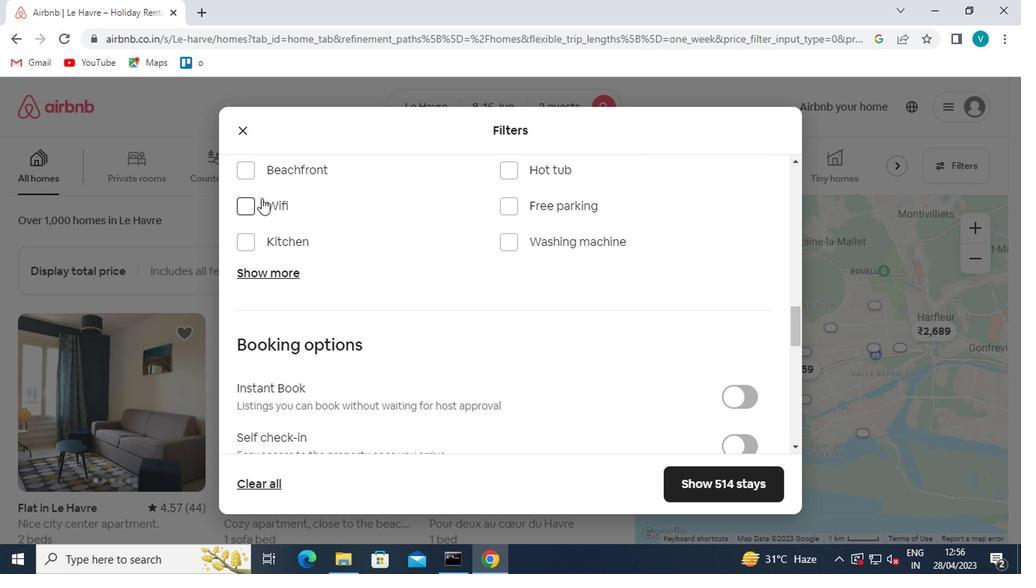 
Action: Mouse moved to (629, 407)
Screenshot: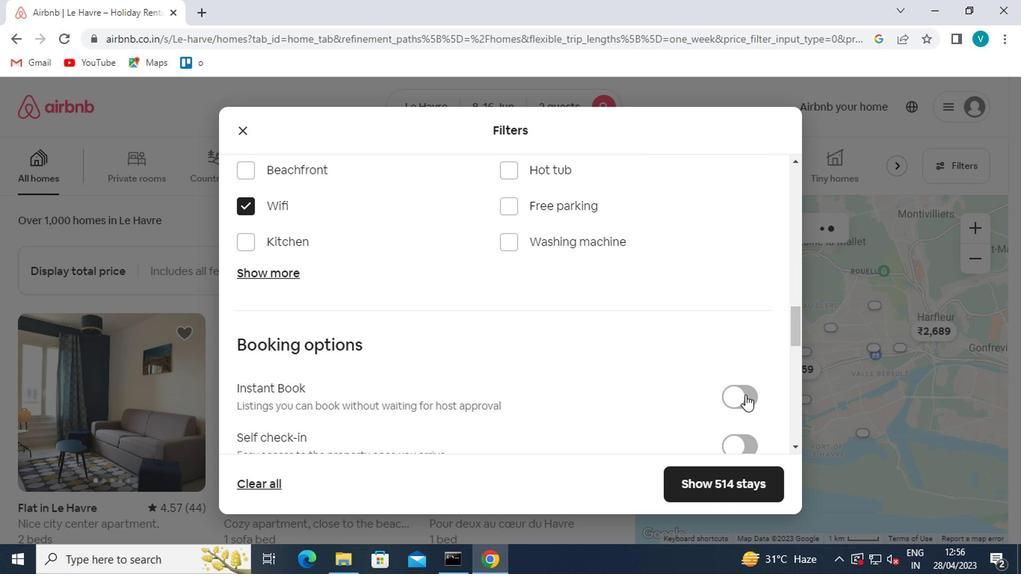 
Action: Mouse pressed left at (629, 407)
Screenshot: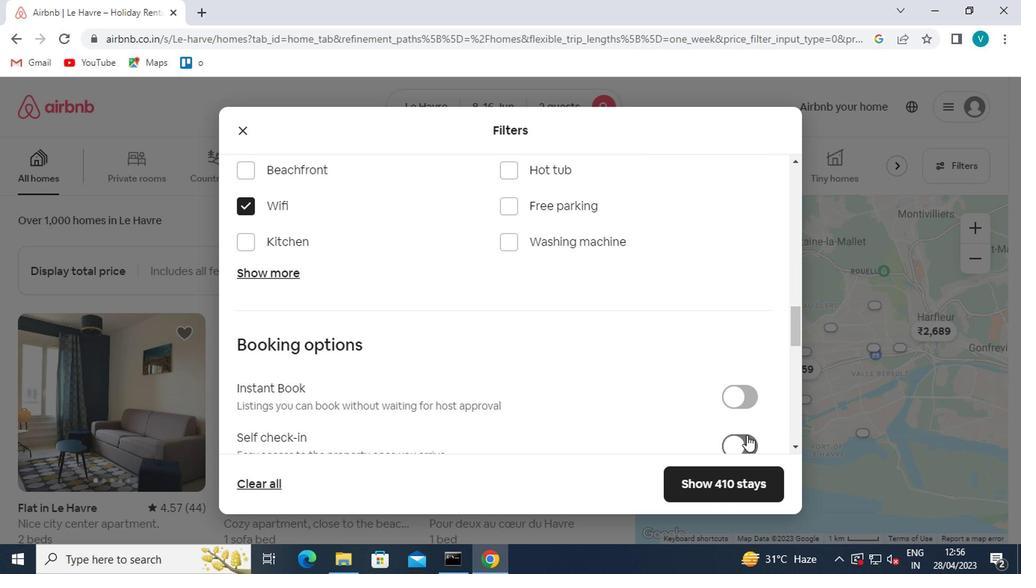 
Action: Mouse moved to (586, 383)
Screenshot: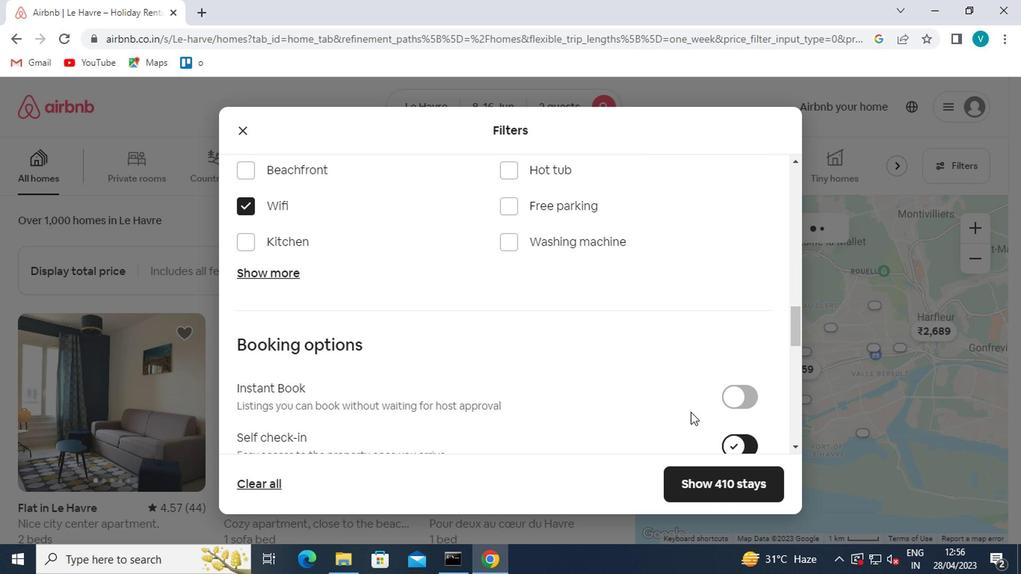 
Action: Mouse scrolled (586, 382) with delta (0, 0)
Screenshot: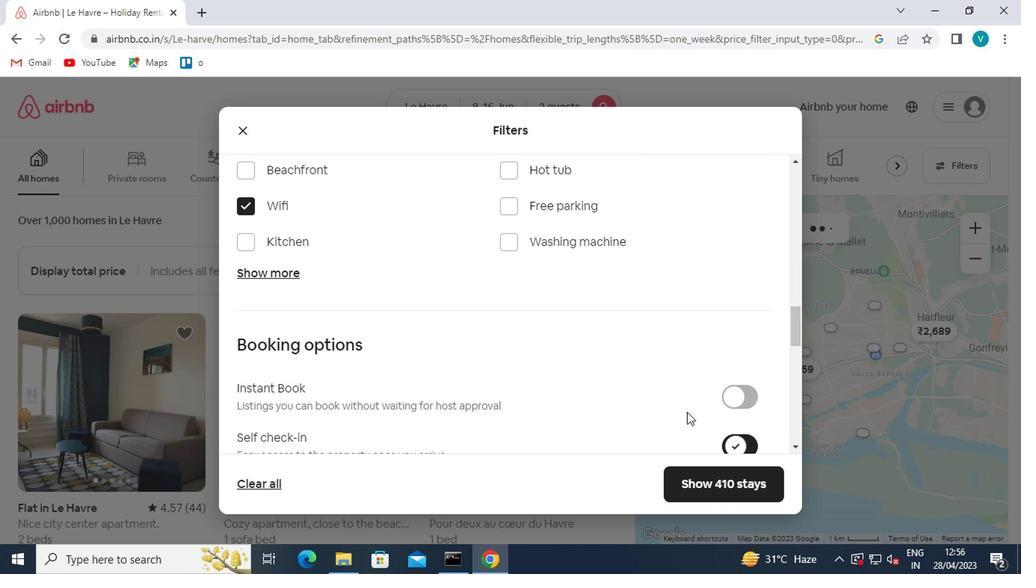 
Action: Mouse scrolled (586, 382) with delta (0, 0)
Screenshot: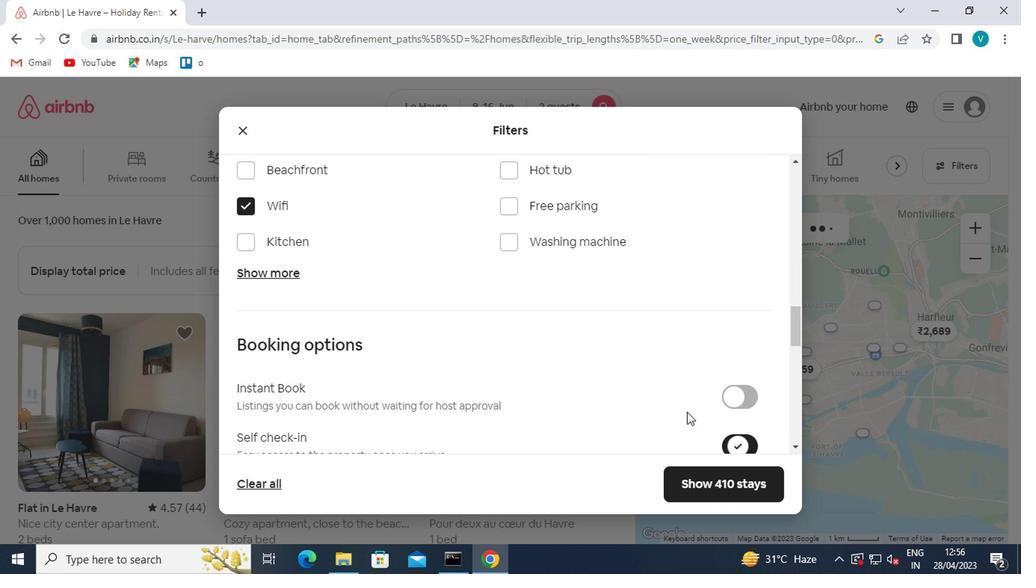 
Action: Mouse scrolled (586, 382) with delta (0, 0)
Screenshot: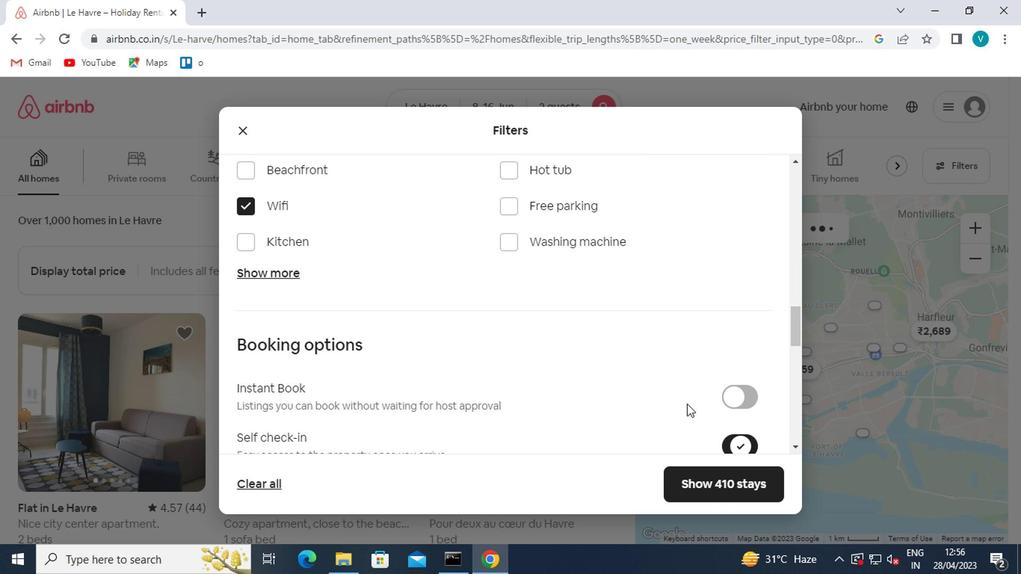 
Action: Mouse scrolled (586, 382) with delta (0, 0)
Screenshot: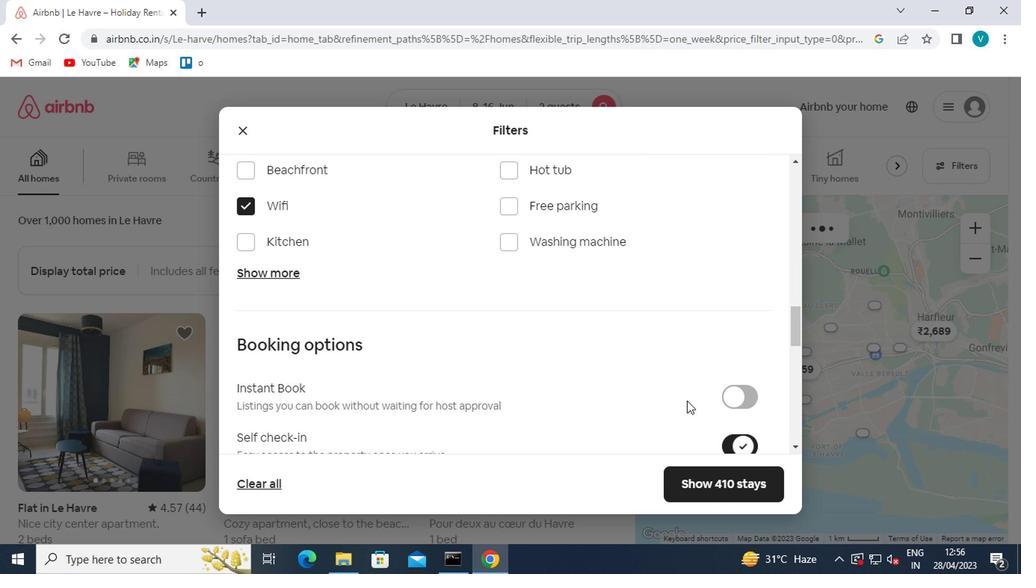 
Action: Mouse scrolled (586, 382) with delta (0, 0)
Screenshot: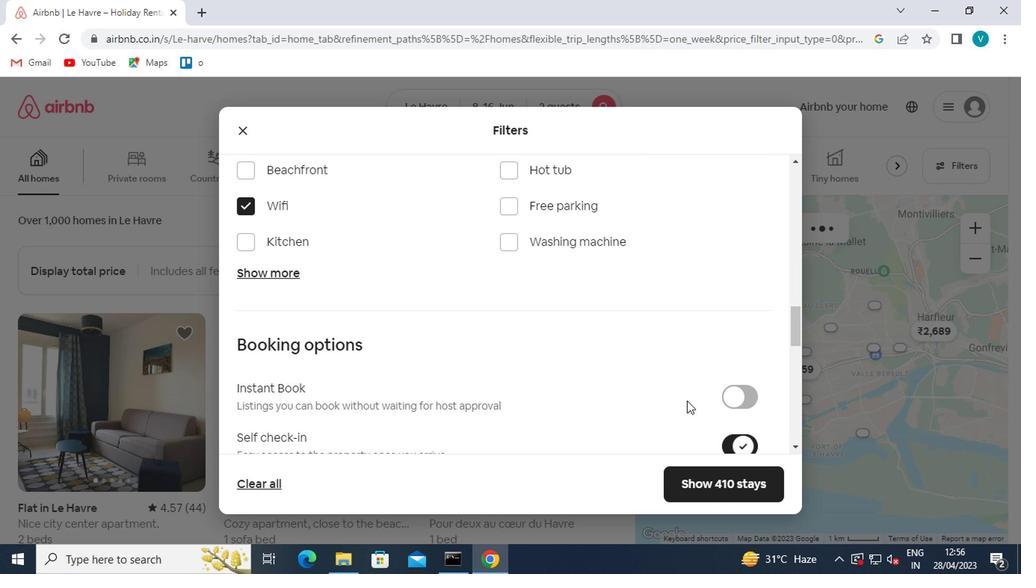 
Action: Mouse moved to (586, 383)
Screenshot: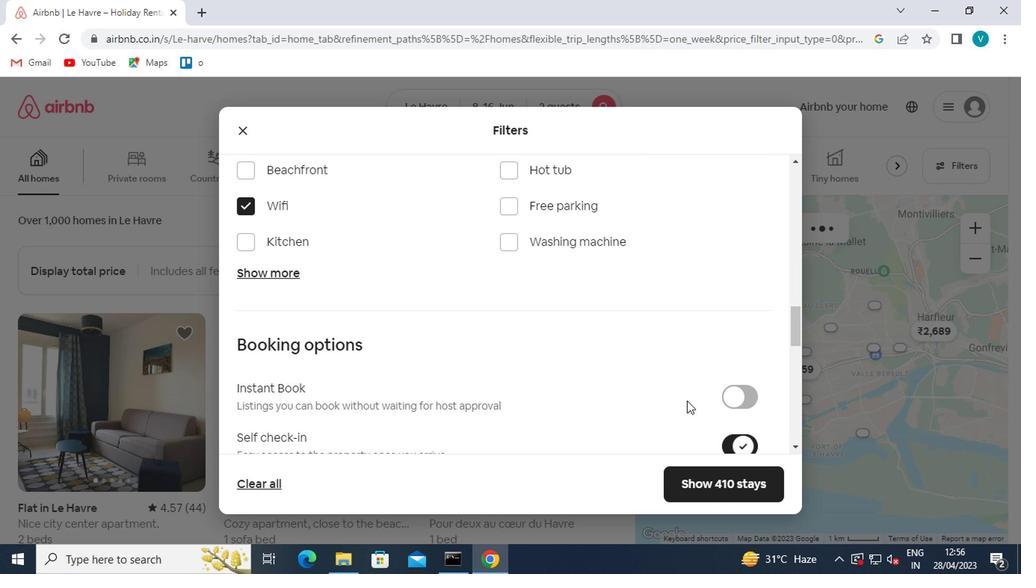 
Action: Mouse scrolled (586, 382) with delta (0, 0)
Screenshot: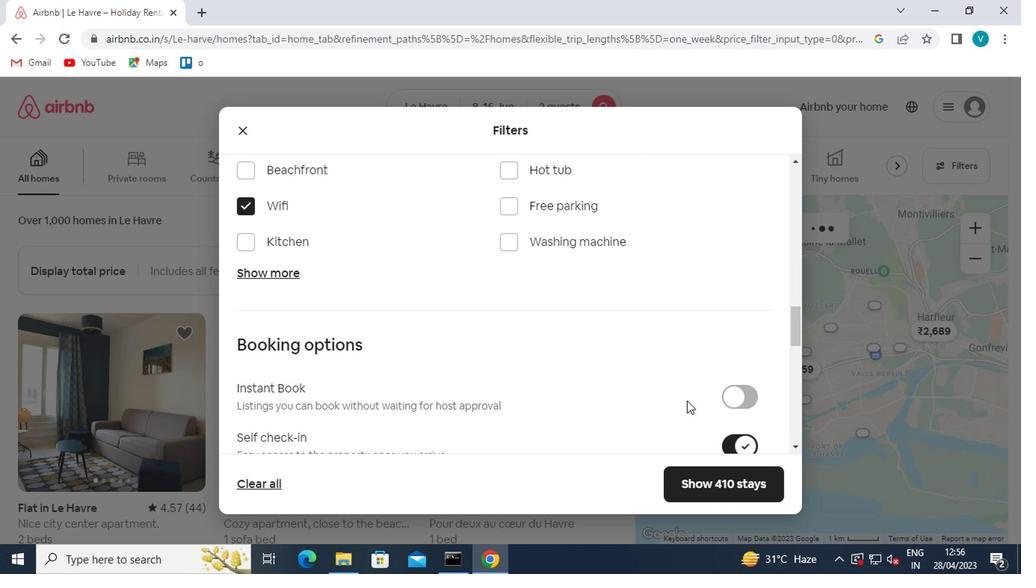 
Action: Mouse scrolled (586, 382) with delta (0, 0)
Screenshot: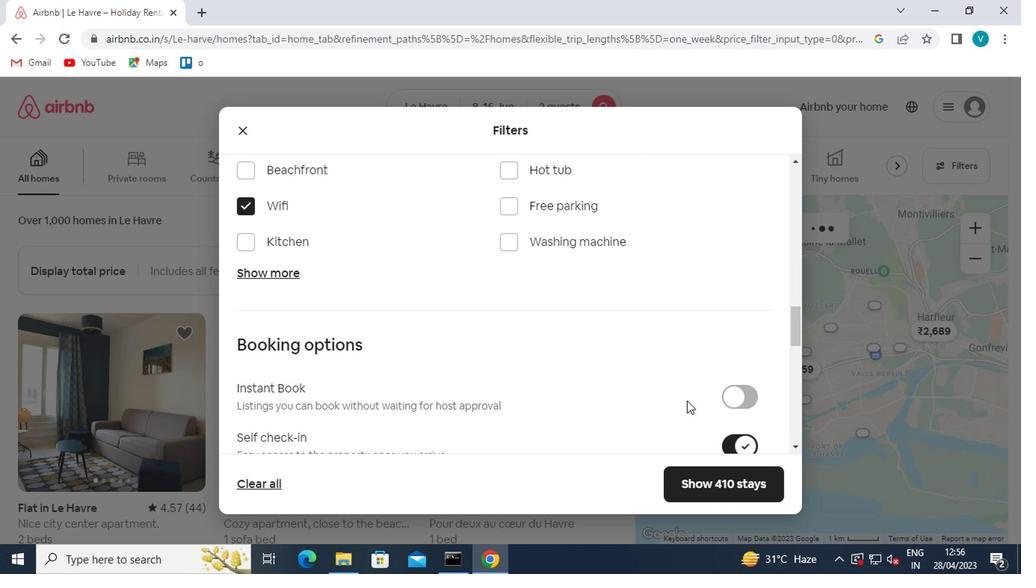 
Action: Mouse moved to (585, 383)
Screenshot: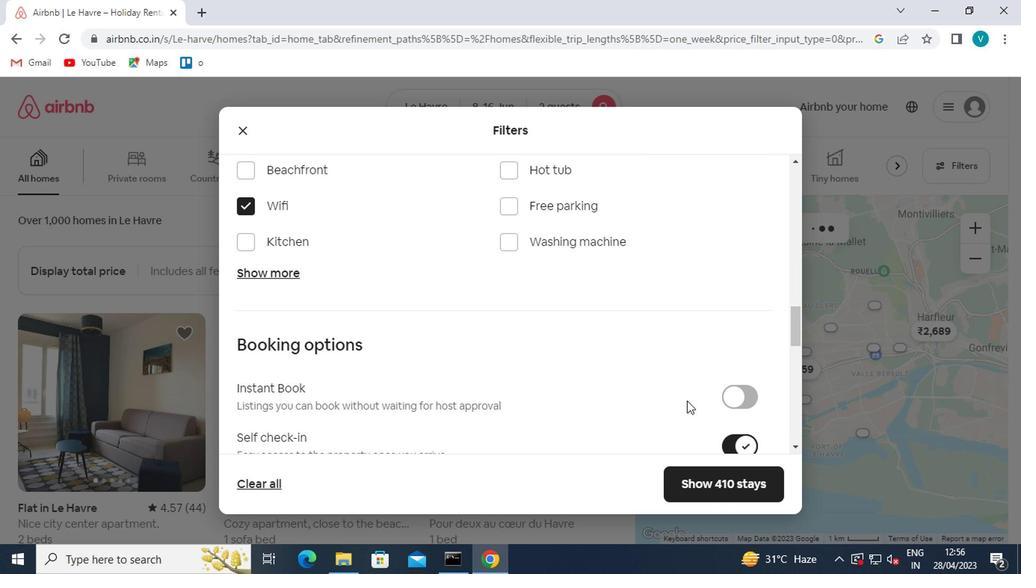 
Action: Mouse scrolled (585, 382) with delta (0, 0)
Screenshot: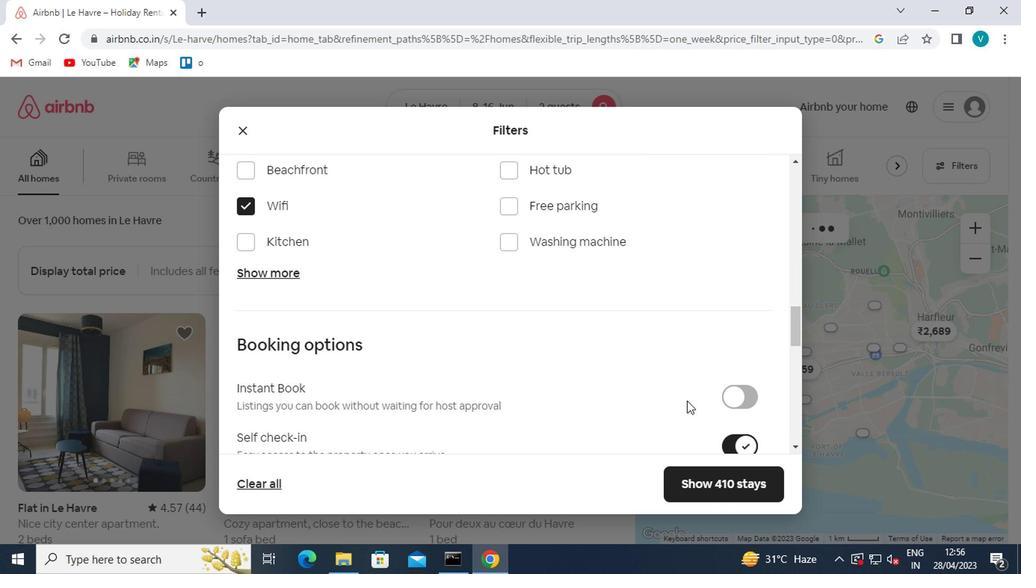 
Action: Mouse scrolled (585, 382) with delta (0, 0)
Screenshot: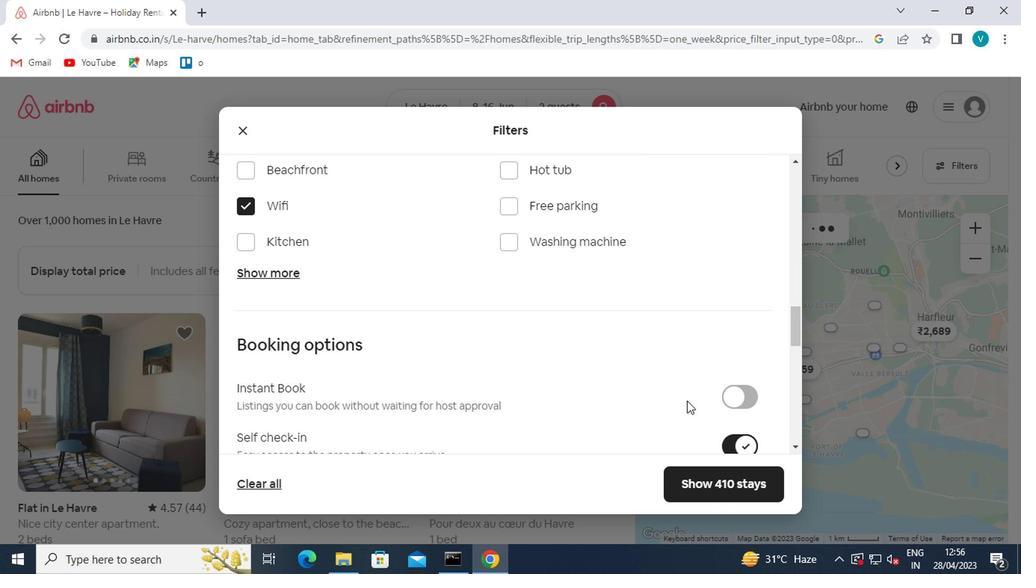 
Action: Mouse moved to (311, 365)
Screenshot: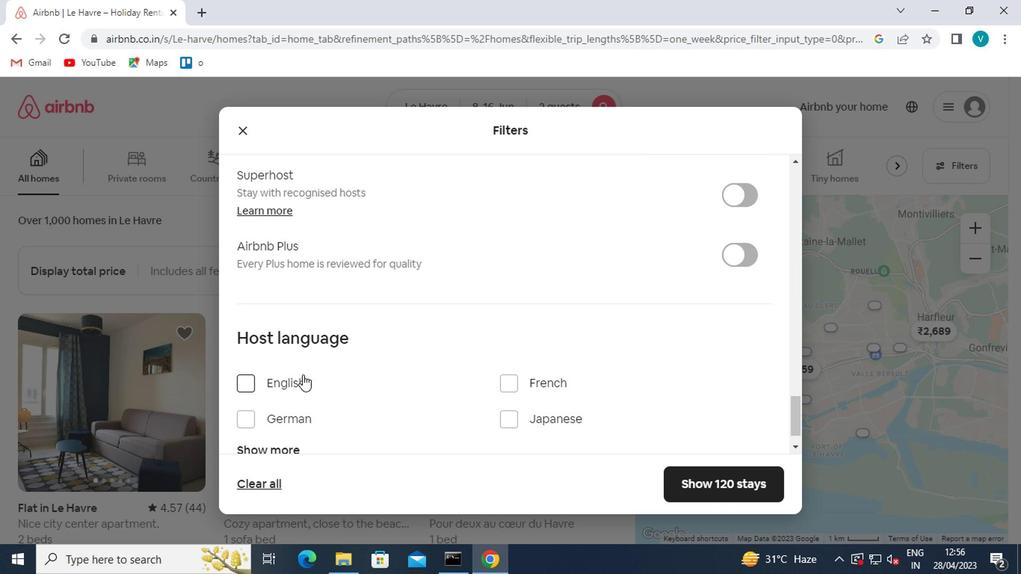 
Action: Mouse pressed left at (311, 365)
Screenshot: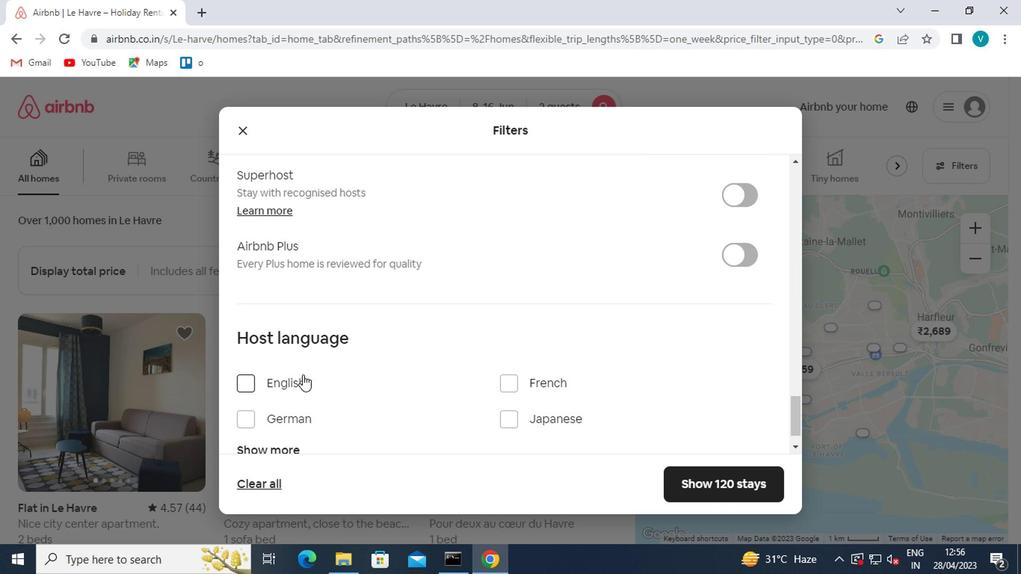 
Action: Mouse moved to (609, 437)
Screenshot: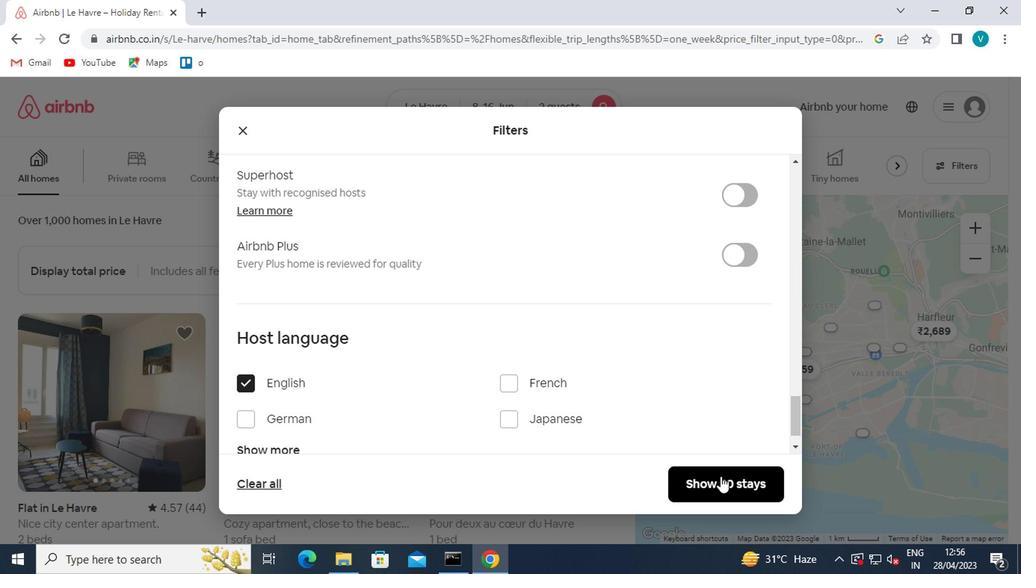 
Action: Mouse pressed left at (609, 437)
Screenshot: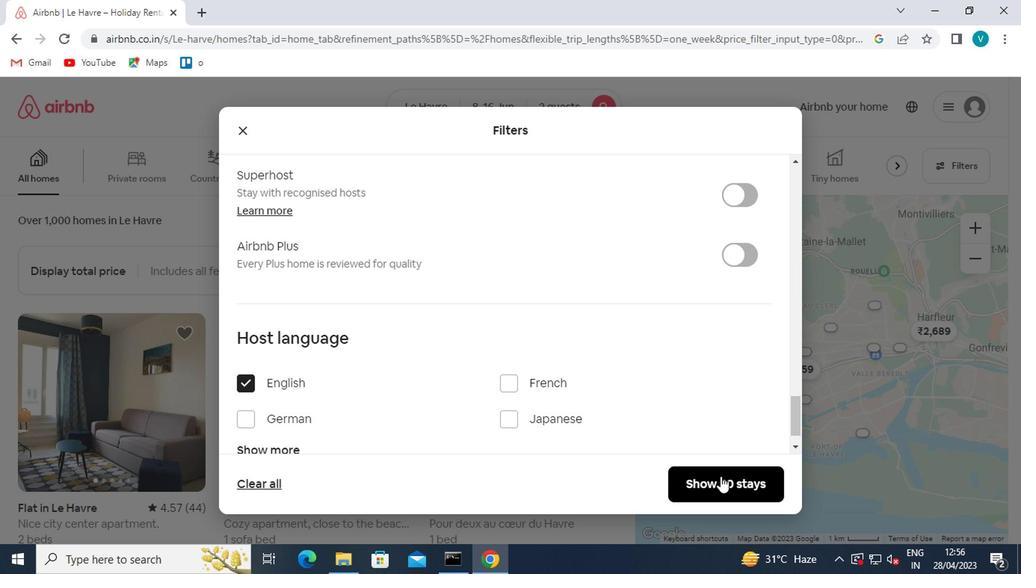 
Action: Mouse moved to (606, 428)
Screenshot: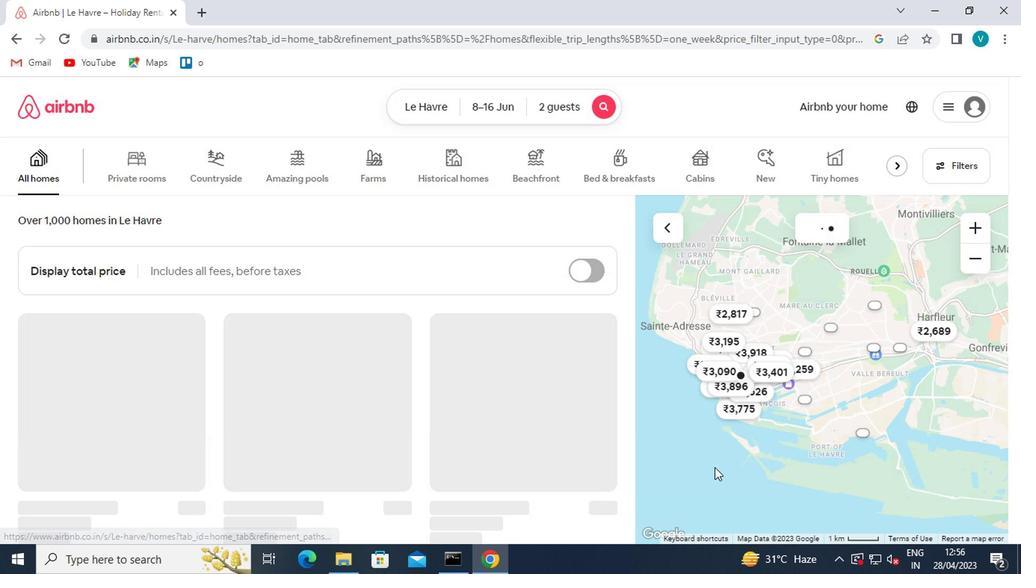 
